 Task: Make in the project AgileCollab a sprint 'Compliance Audit Sprint'. Create in the project AgileCollab a sprint 'Compliance Audit Sprint'. Add in the project AgileCollab a sprint 'Compliance Audit Sprint'
Action: Mouse moved to (206, 58)
Screenshot: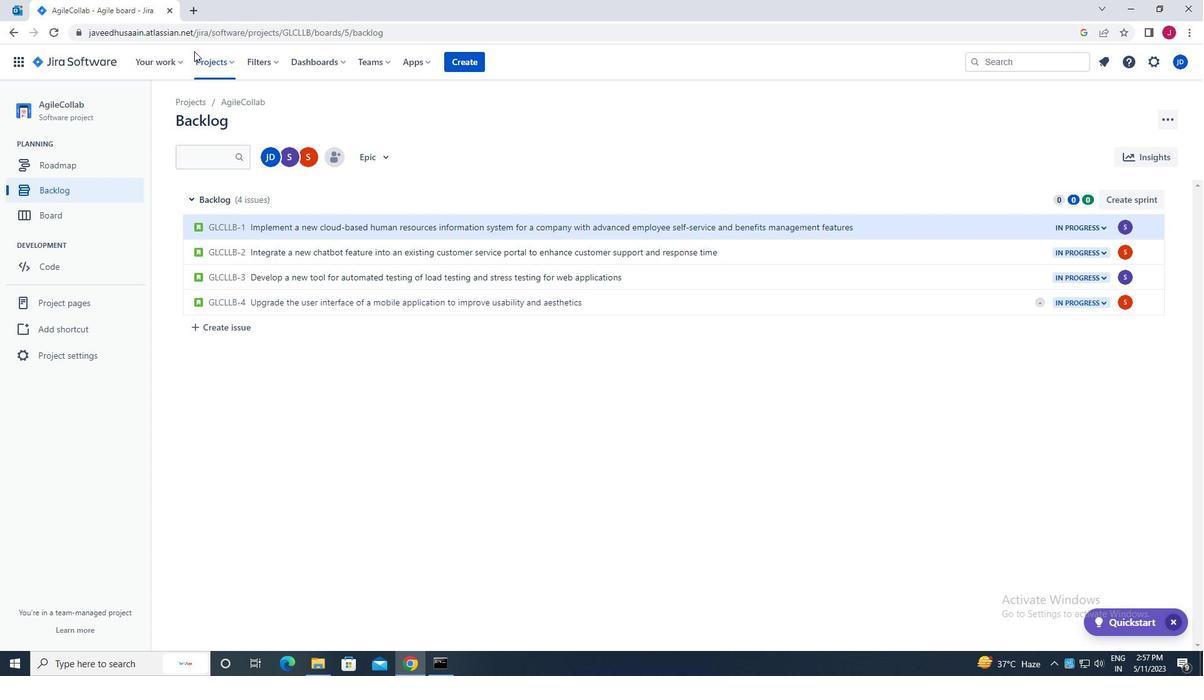 
Action: Mouse pressed left at (206, 58)
Screenshot: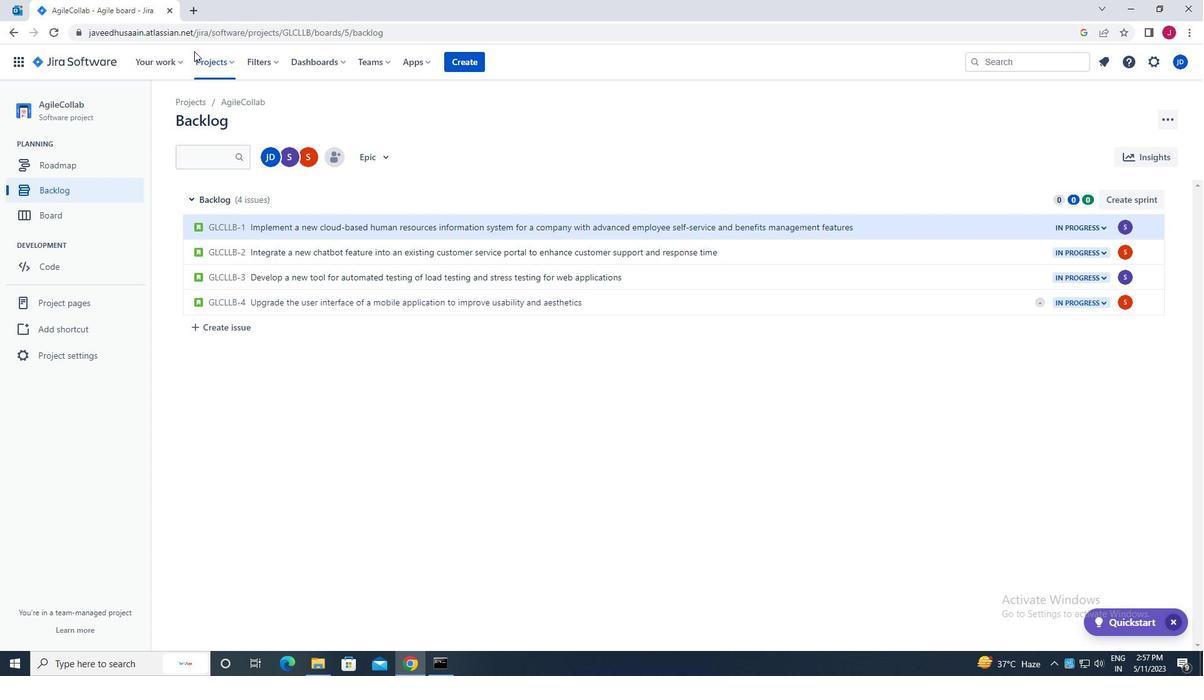 
Action: Mouse moved to (270, 117)
Screenshot: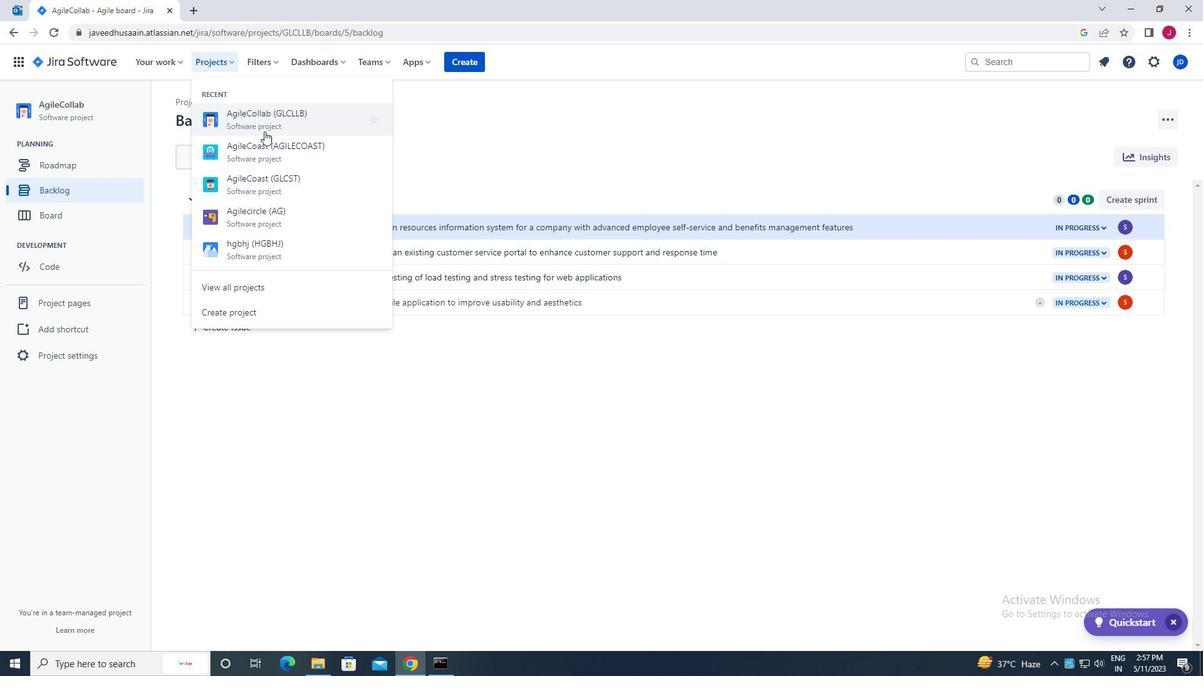 
Action: Mouse pressed left at (270, 117)
Screenshot: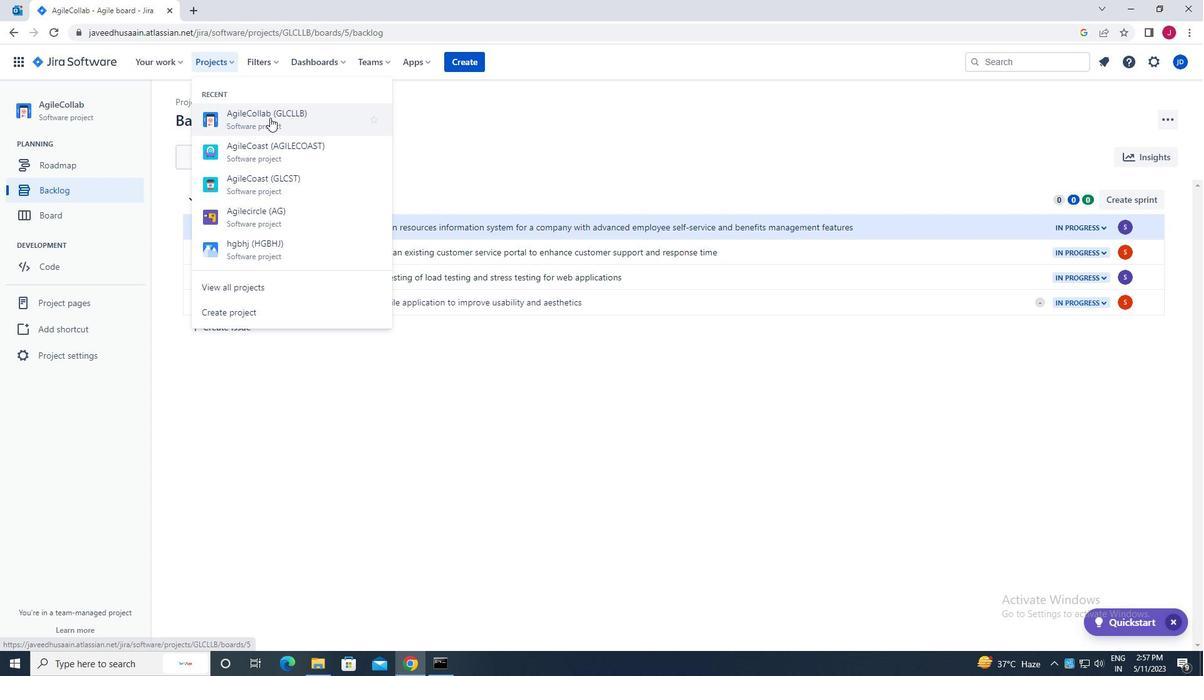 
Action: Mouse moved to (74, 189)
Screenshot: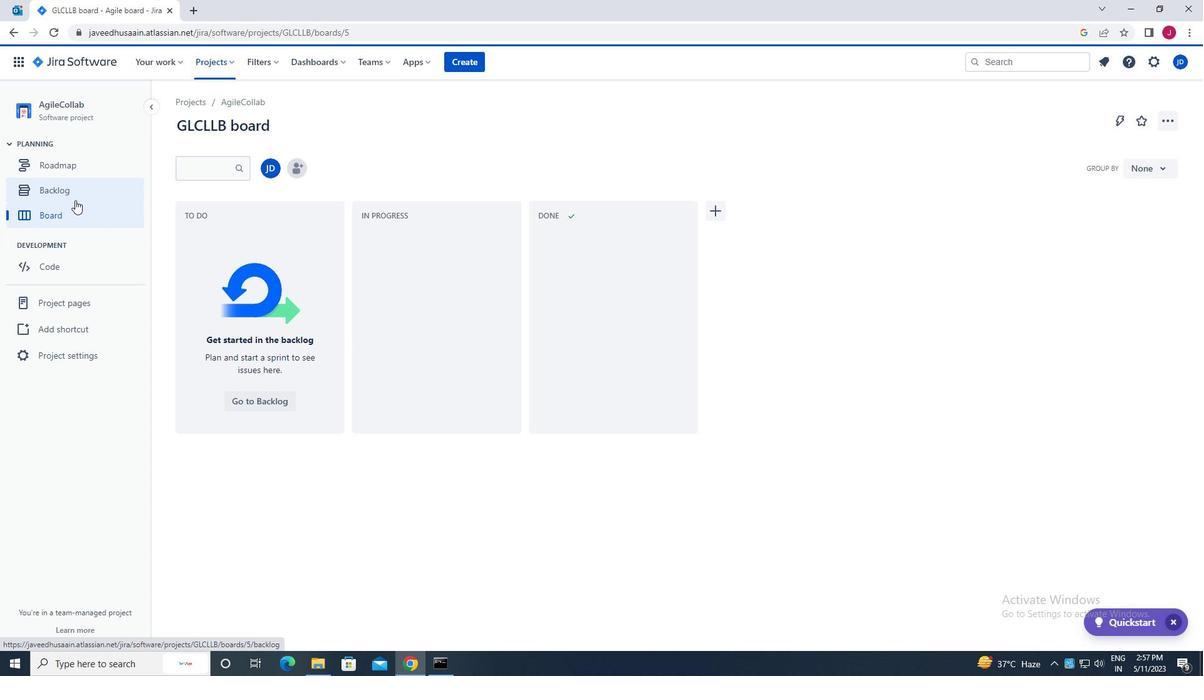 
Action: Mouse pressed left at (74, 189)
Screenshot: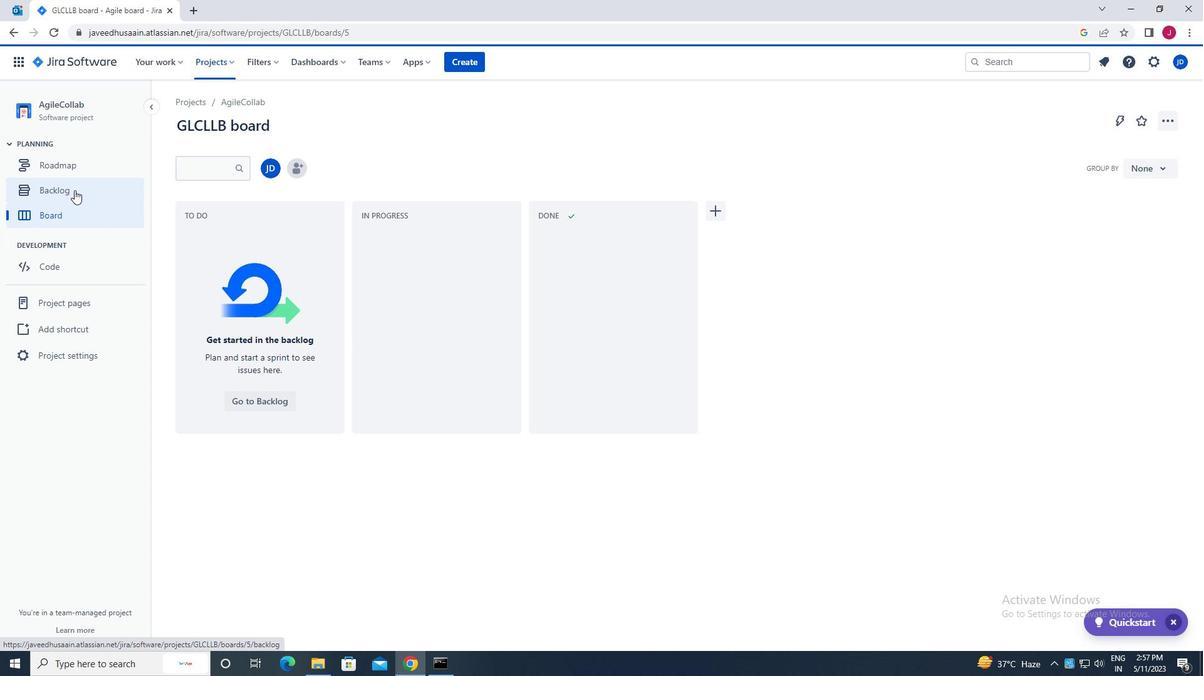 
Action: Mouse moved to (1133, 201)
Screenshot: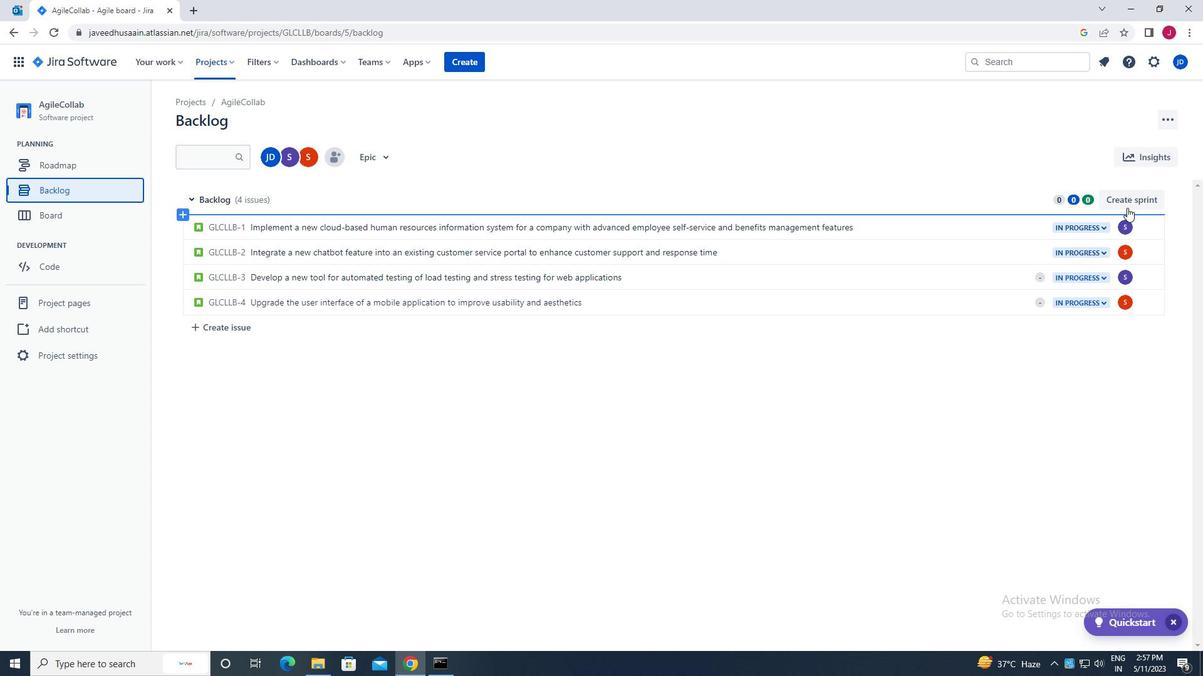 
Action: Mouse pressed left at (1133, 201)
Screenshot: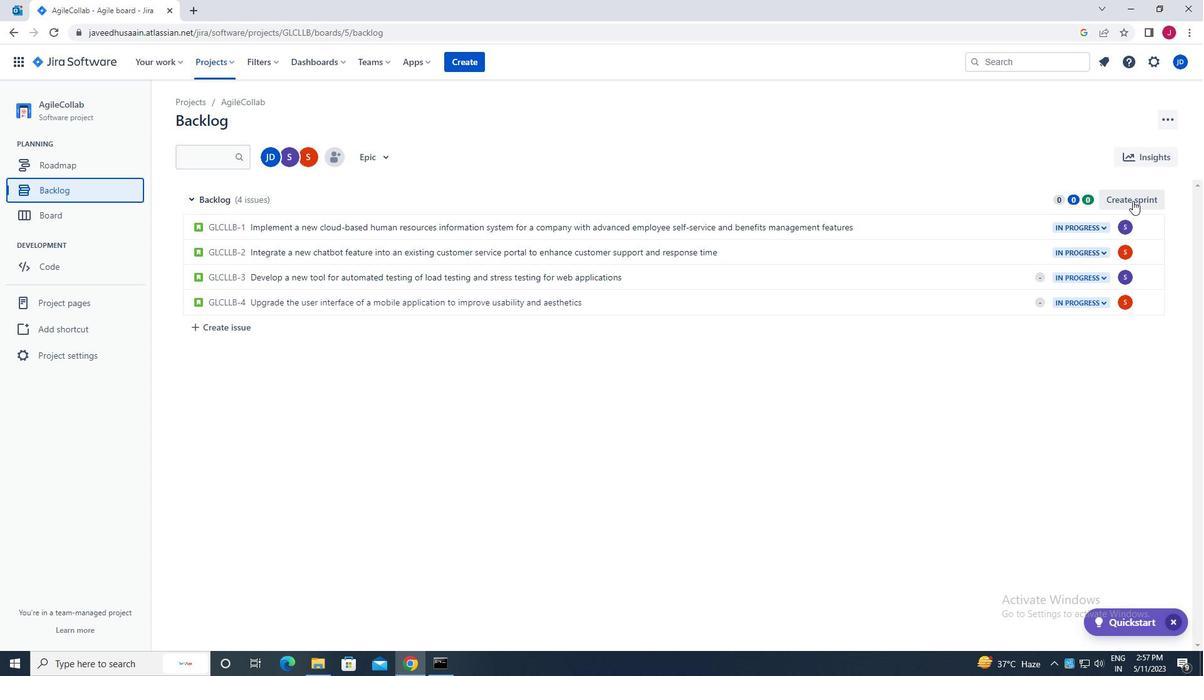 
Action: Mouse moved to (1153, 197)
Screenshot: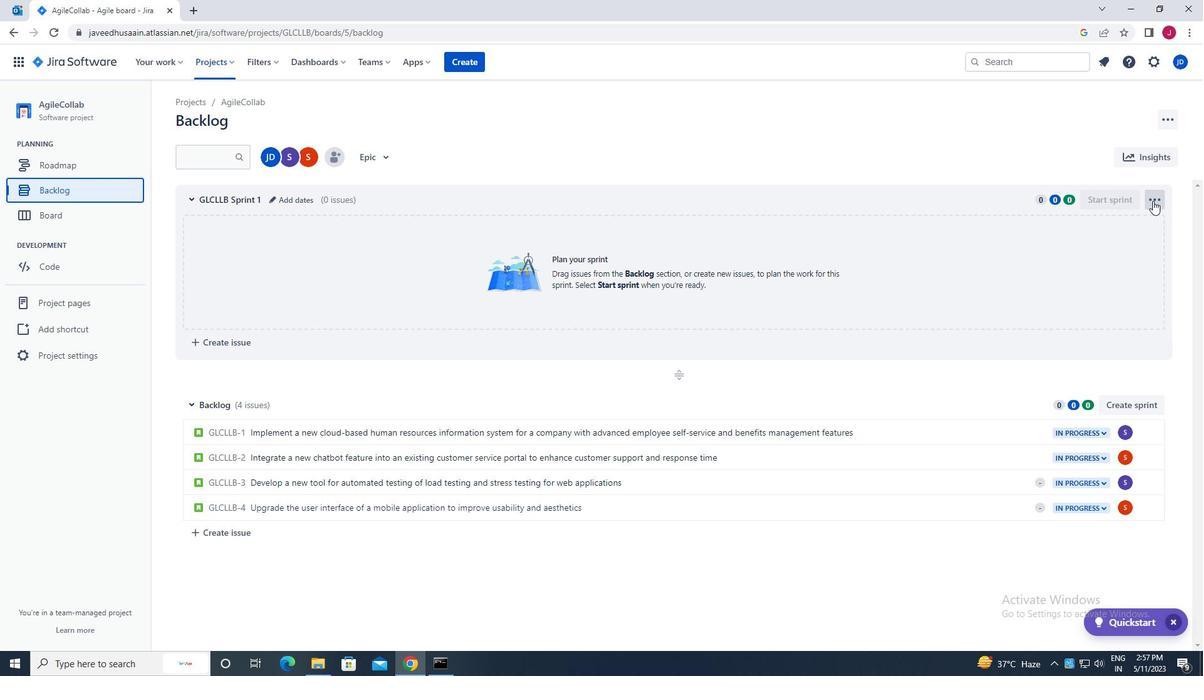 
Action: Mouse pressed left at (1153, 197)
Screenshot: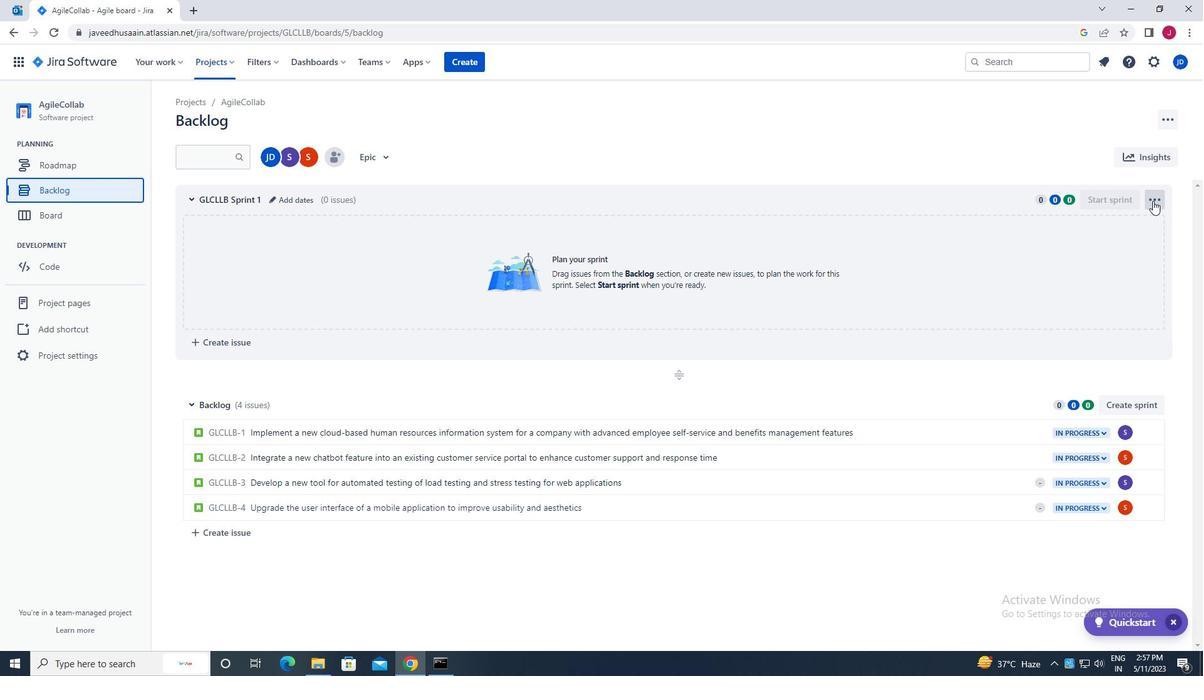 
Action: Mouse moved to (1123, 224)
Screenshot: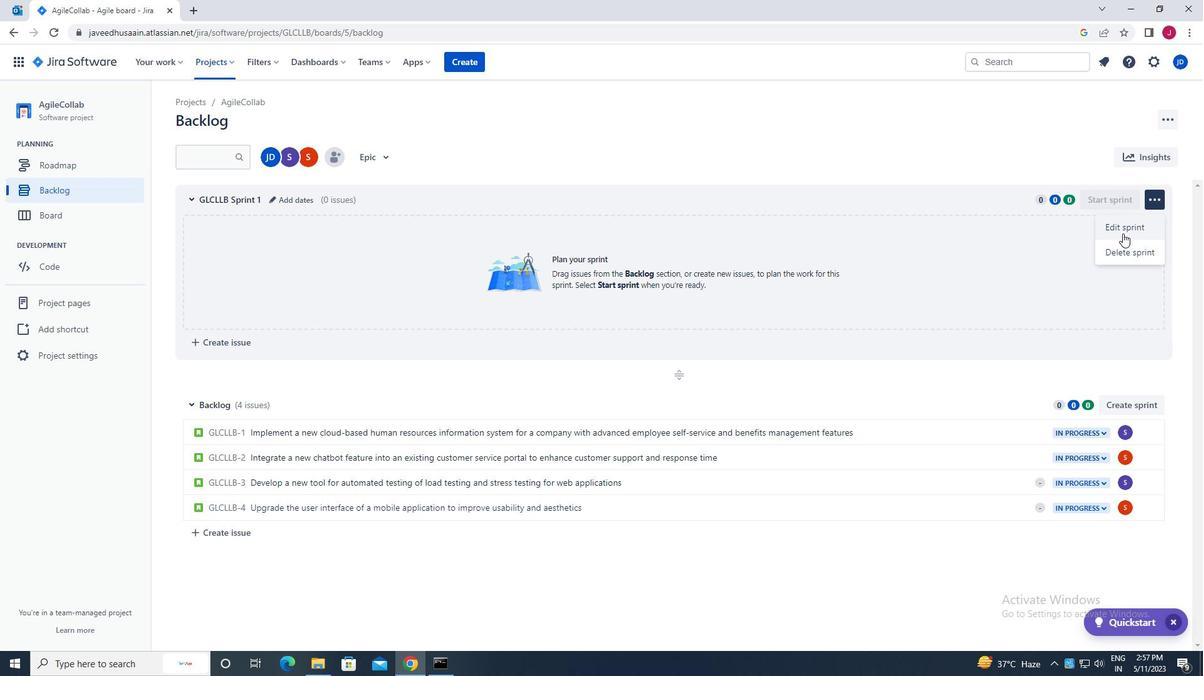 
Action: Mouse pressed left at (1123, 224)
Screenshot: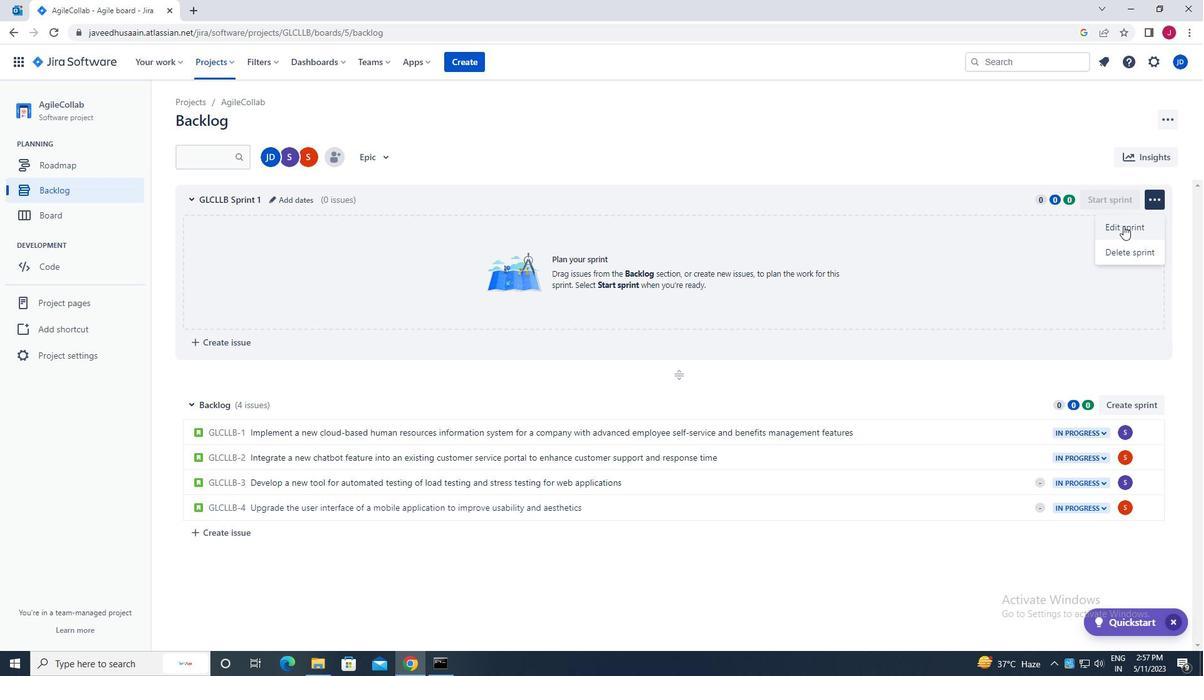 
Action: Mouse moved to (519, 157)
Screenshot: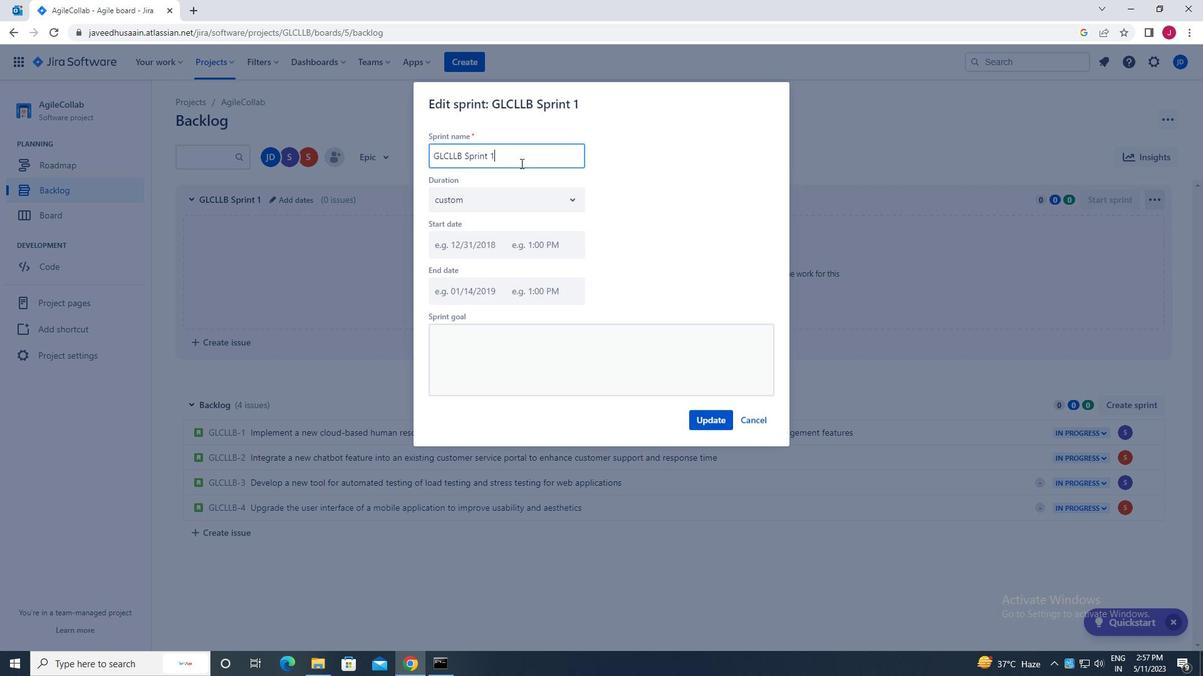 
Action: Key pressed <Key.backspace><Key.backspace><Key.backspace><Key.backspace><Key.backspace><Key.backspace><Key.backspace><Key.backspace><Key.backspace><Key.backspace><Key.backspace><Key.backspace><Key.backspace><Key.backspace><Key.backspace><Key.backspace><Key.backspace><Key.backspace><Key.backspace><Key.backspace><Key.backspace><Key.backspace><Key.backspace><Key.backspace>c<Key.caps_lock>ompliance<Key.space><Key.caps_lock>a<Key.caps_lock>udit<Key.space><Key.caps_lock>s<Key.caps_lock>print
Screenshot: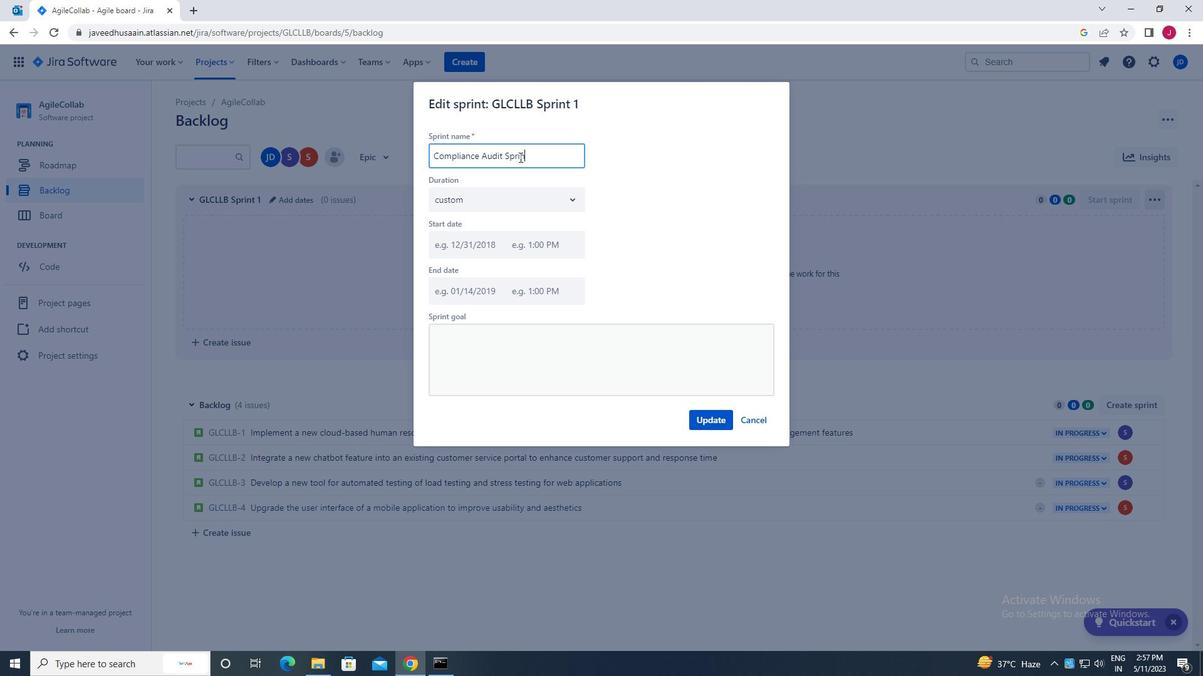 
Action: Mouse moved to (700, 420)
Screenshot: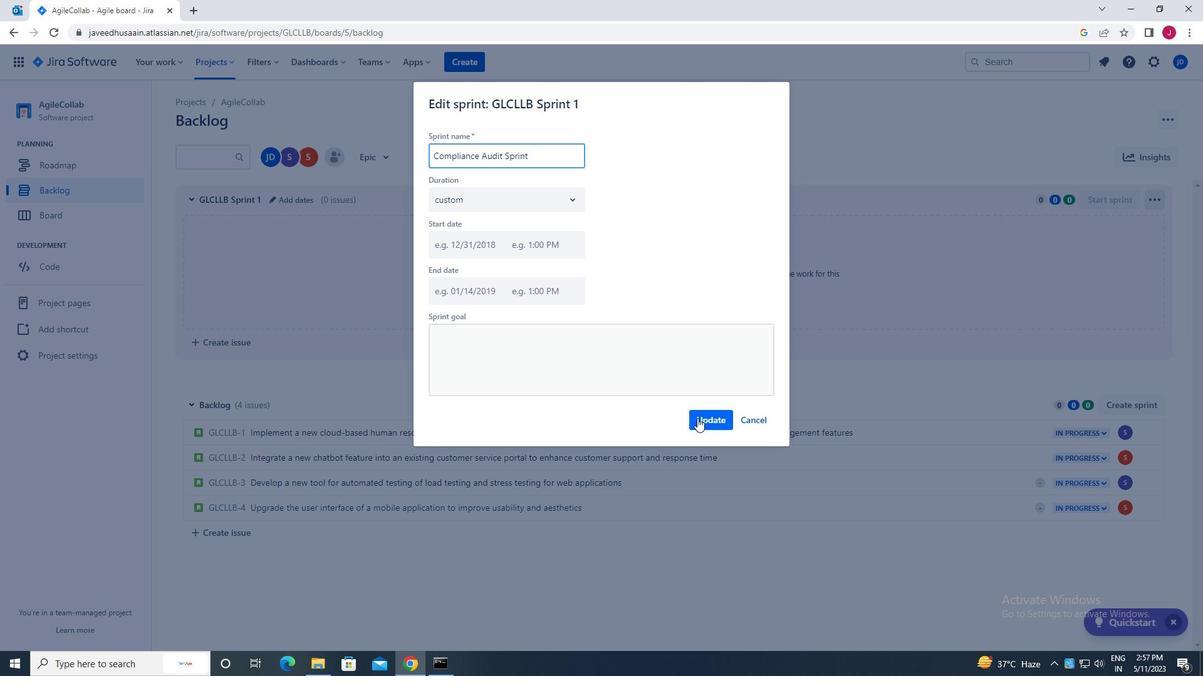 
Action: Mouse pressed left at (700, 420)
Screenshot: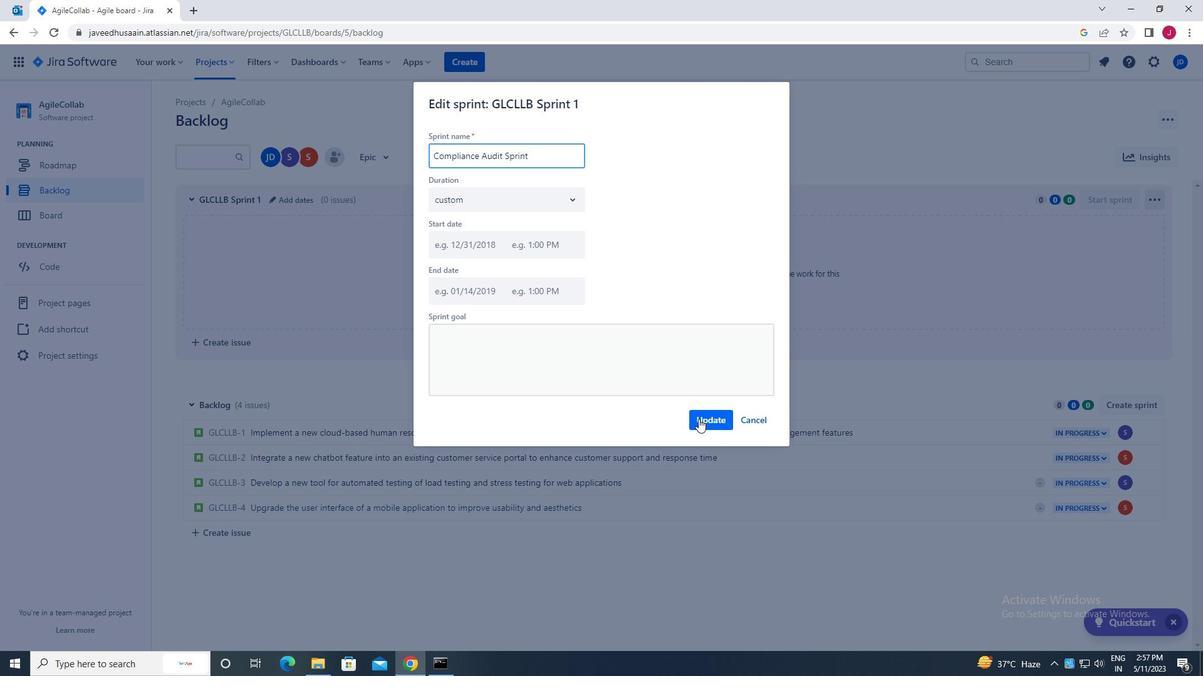 
Action: Mouse moved to (1141, 407)
Screenshot: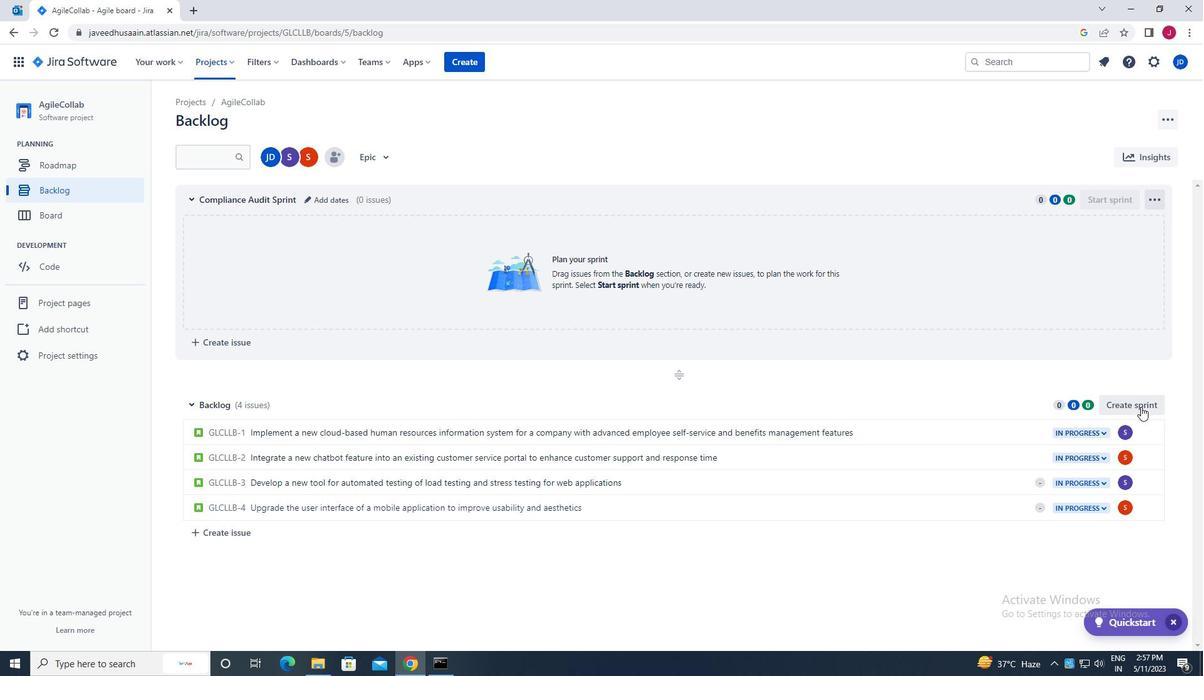 
Action: Mouse pressed left at (1141, 407)
Screenshot: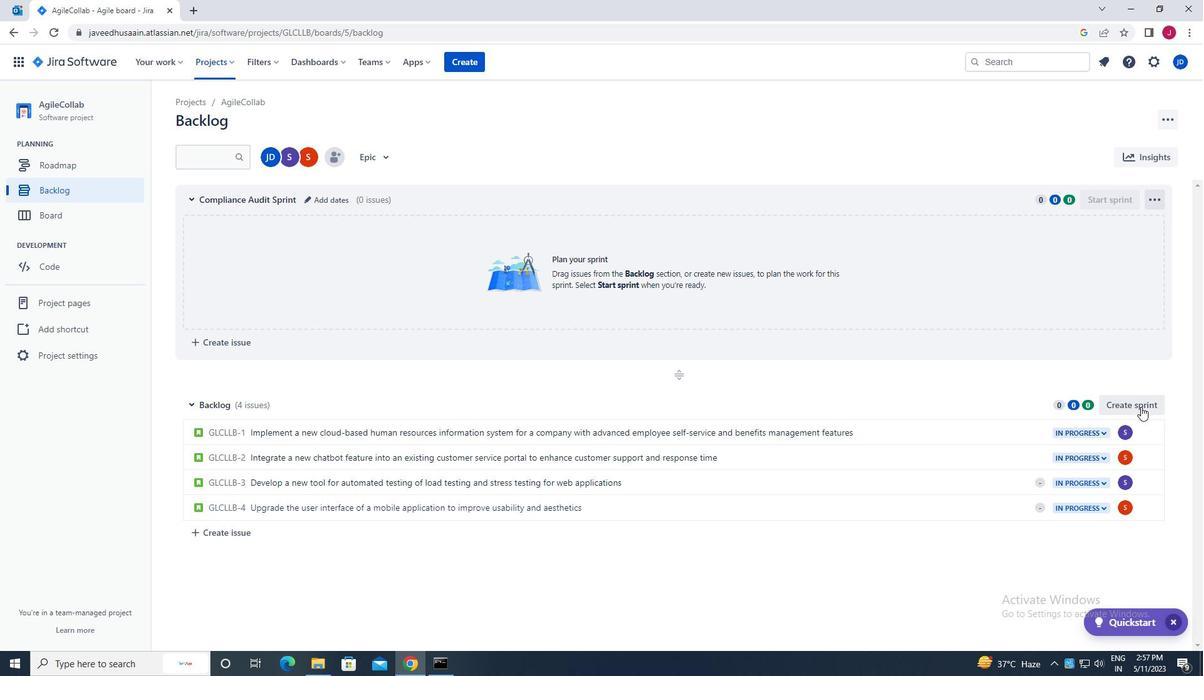 
Action: Mouse moved to (1158, 404)
Screenshot: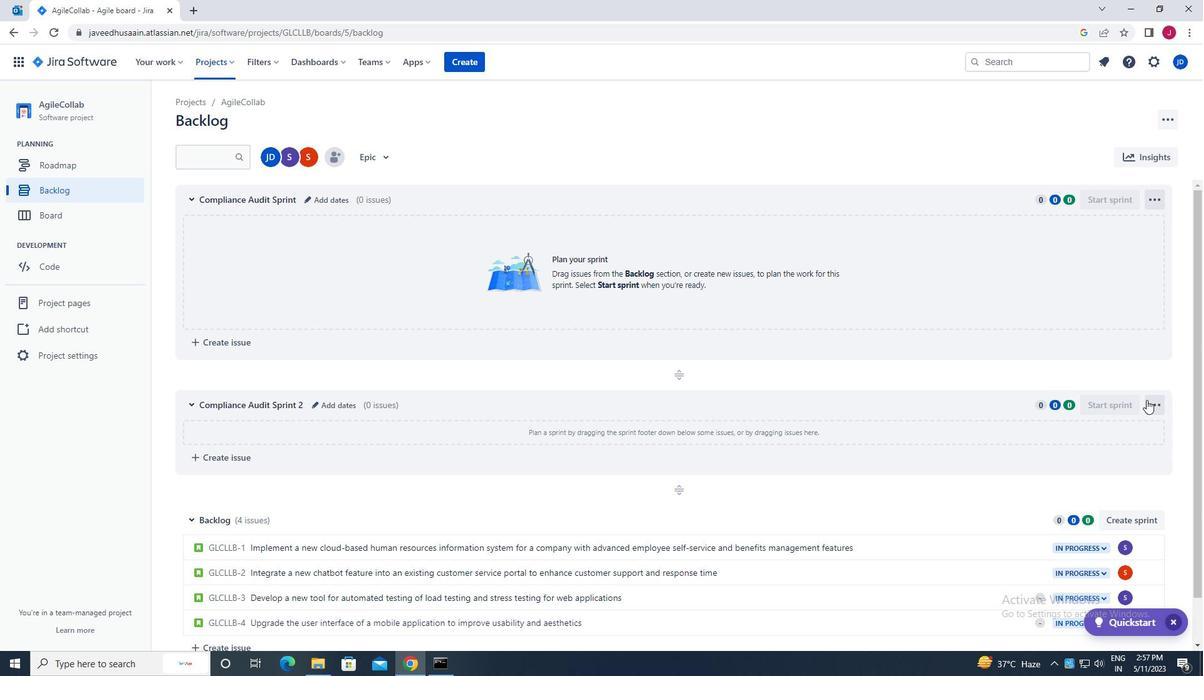 
Action: Mouse pressed left at (1158, 404)
Screenshot: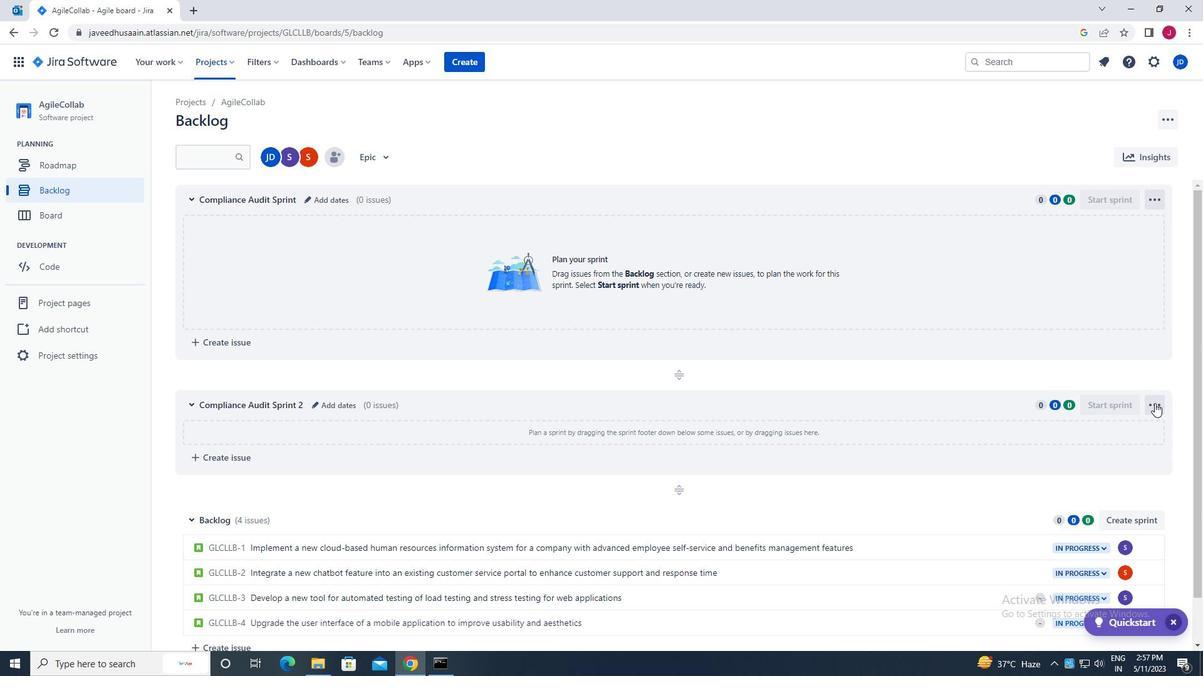 
Action: Mouse moved to (1123, 460)
Screenshot: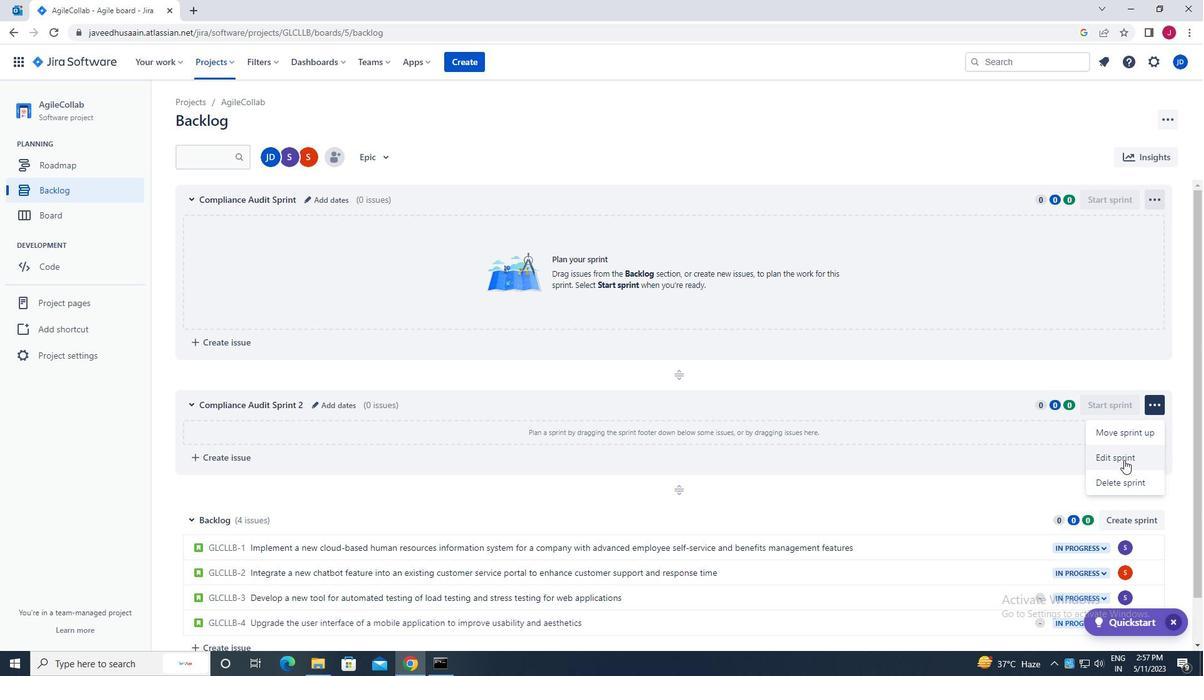 
Action: Mouse pressed left at (1123, 460)
Screenshot: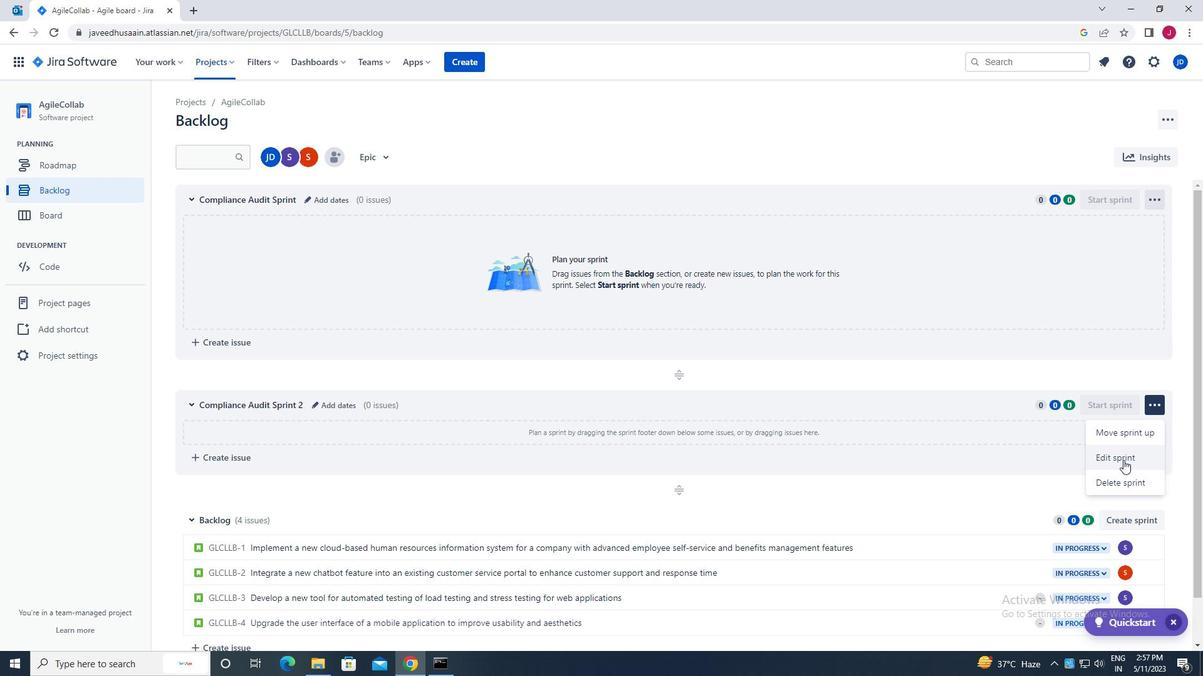 
Action: Mouse moved to (553, 153)
Screenshot: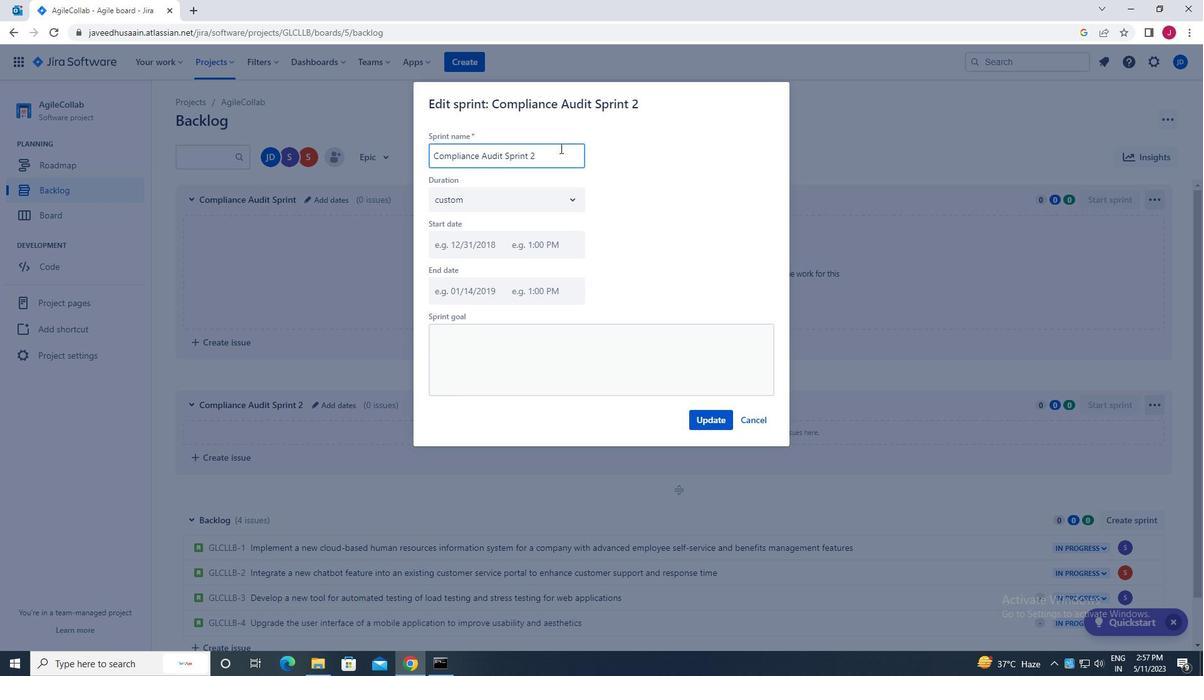 
Action: Key pressed <Key.backspace>
Screenshot: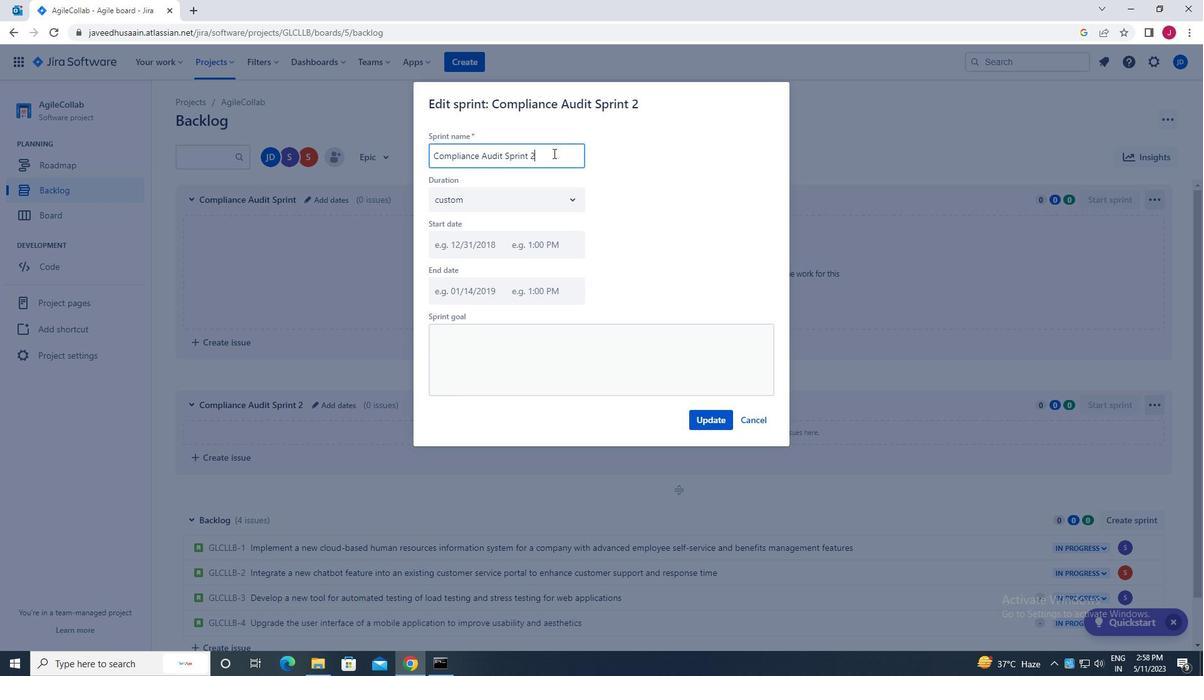 
Action: Mouse moved to (705, 418)
Screenshot: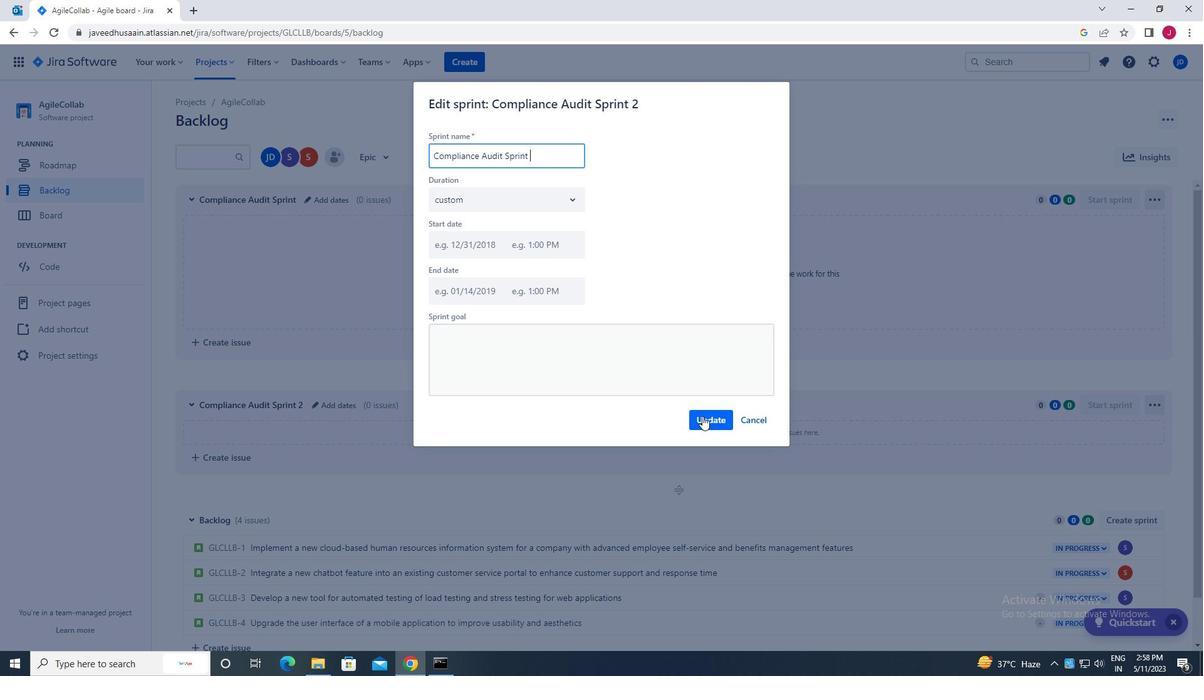 
Action: Mouse pressed left at (705, 418)
Screenshot: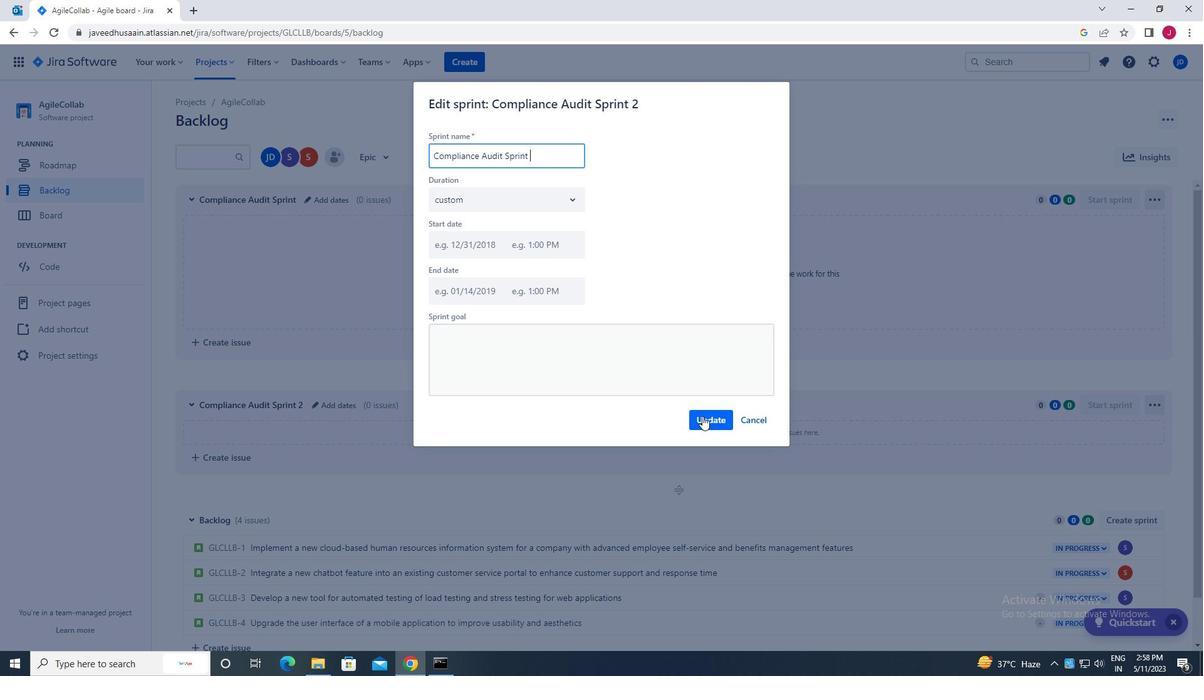 
Action: Mouse moved to (1104, 409)
Screenshot: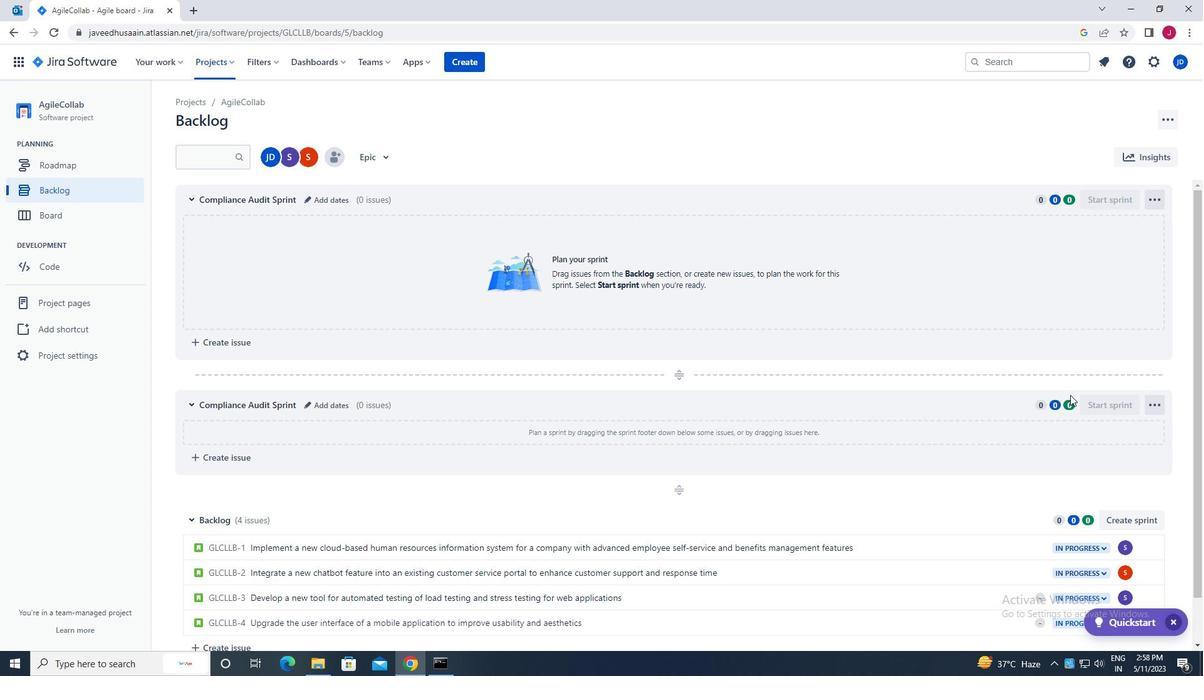 
Action: Mouse scrolled (1104, 409) with delta (0, 0)
Screenshot: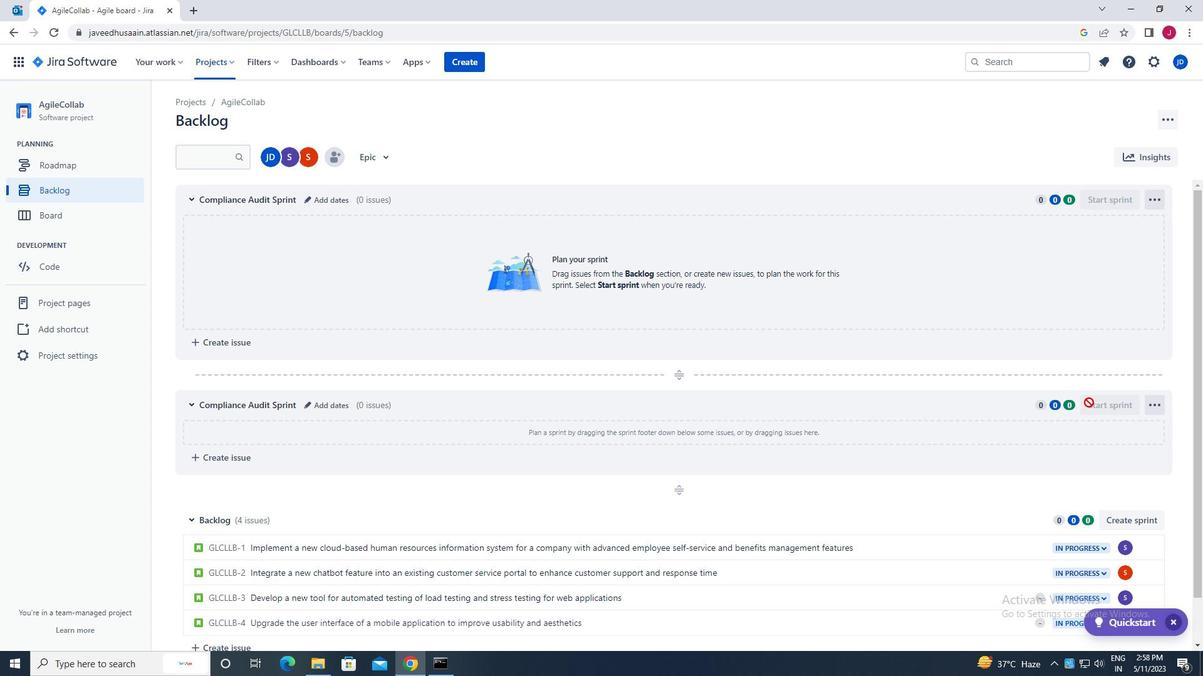 
Action: Mouse moved to (1105, 409)
Screenshot: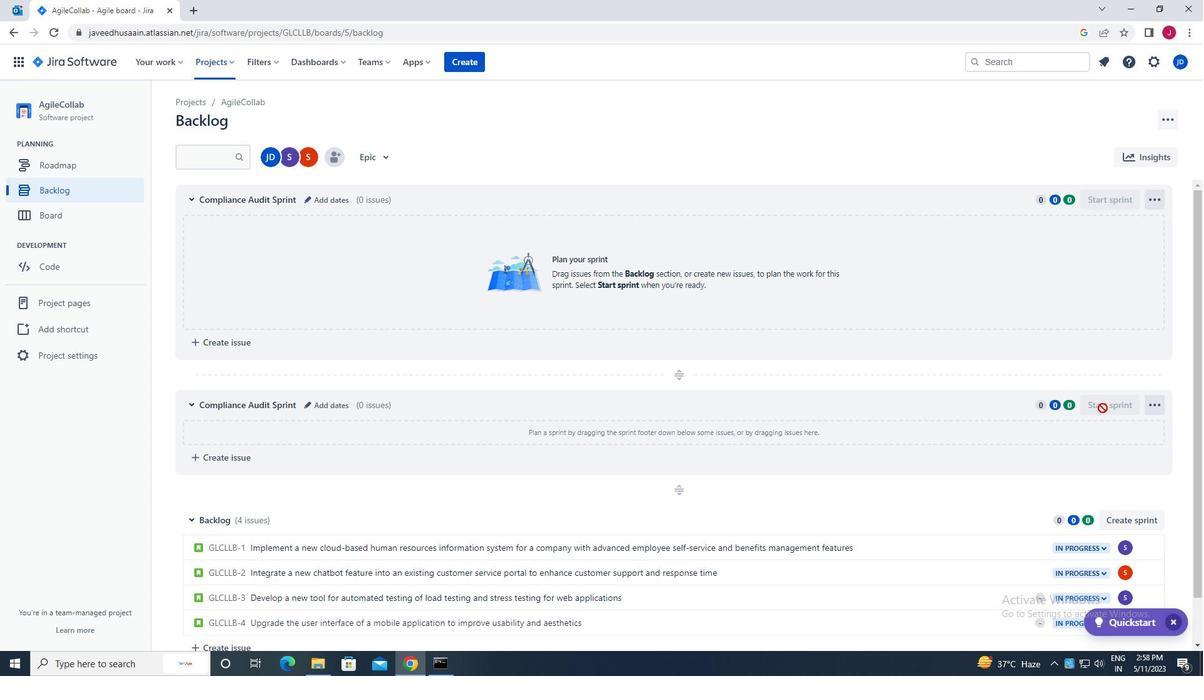 
Action: Mouse scrolled (1105, 409) with delta (0, 0)
Screenshot: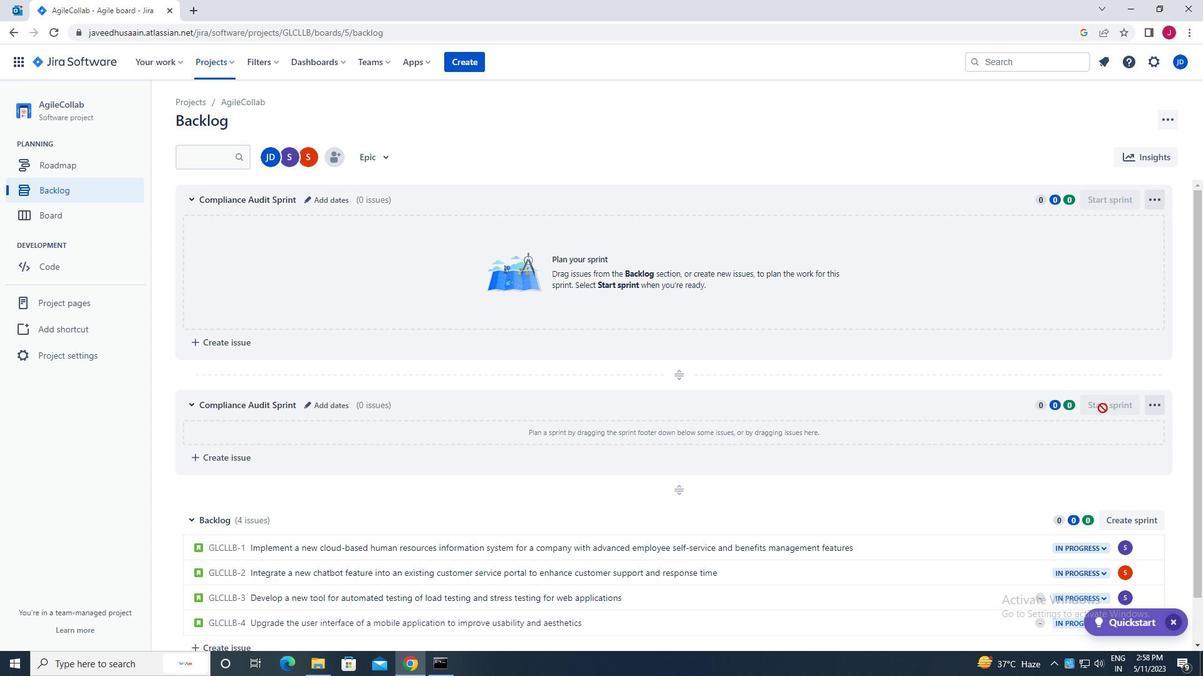 
Action: Mouse moved to (1148, 471)
Screenshot: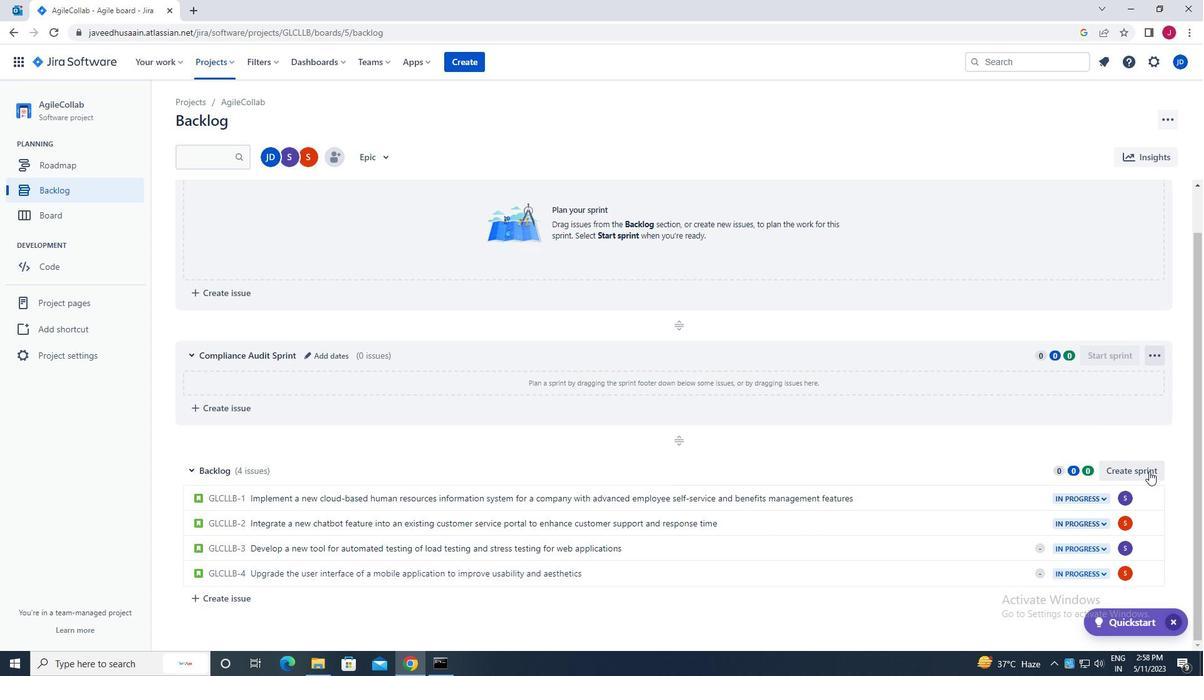 
Action: Mouse pressed left at (1148, 471)
Screenshot: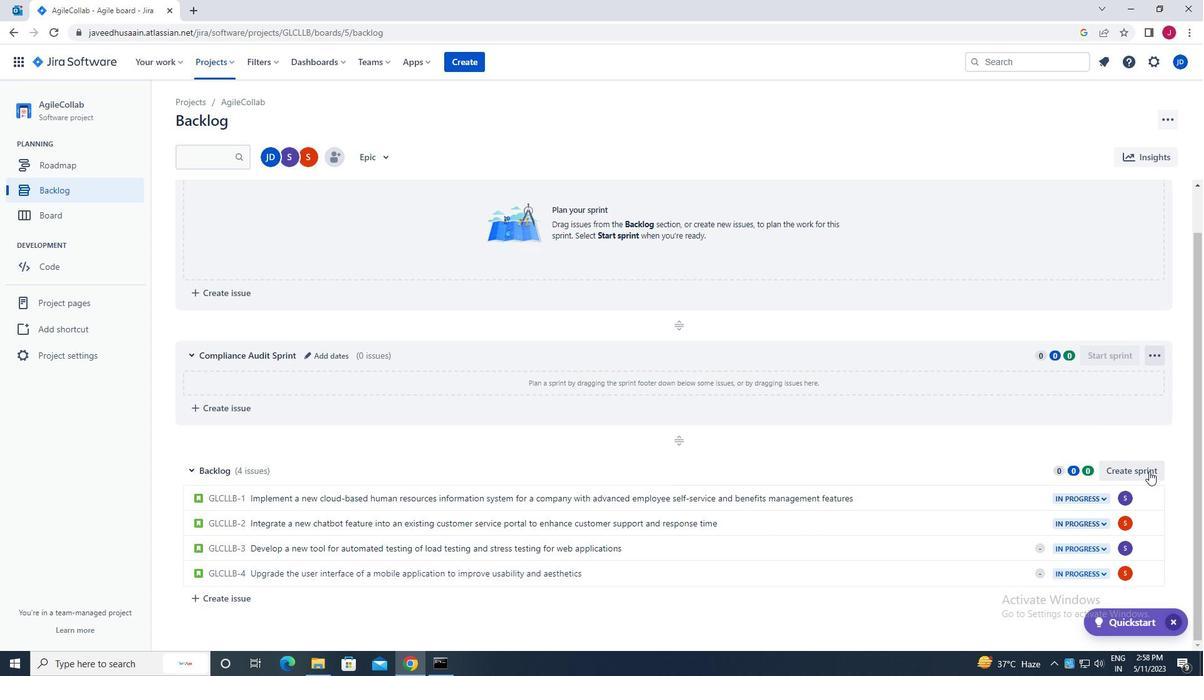 
Action: Mouse moved to (1156, 470)
Screenshot: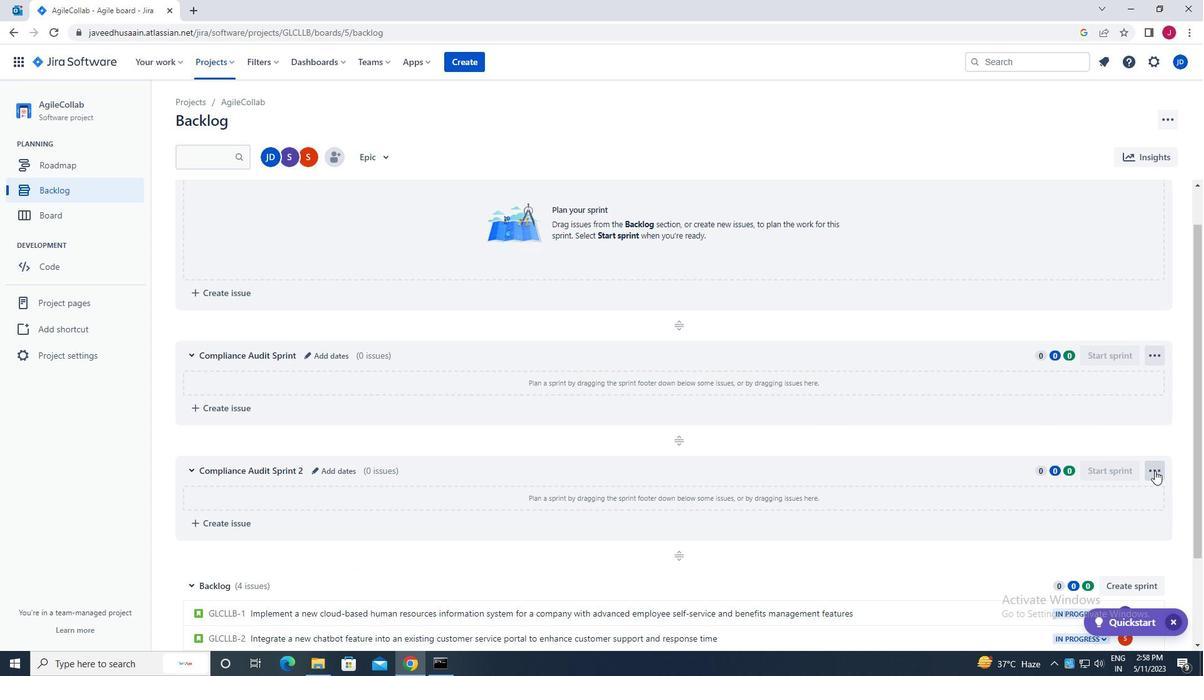 
Action: Mouse pressed left at (1156, 470)
Screenshot: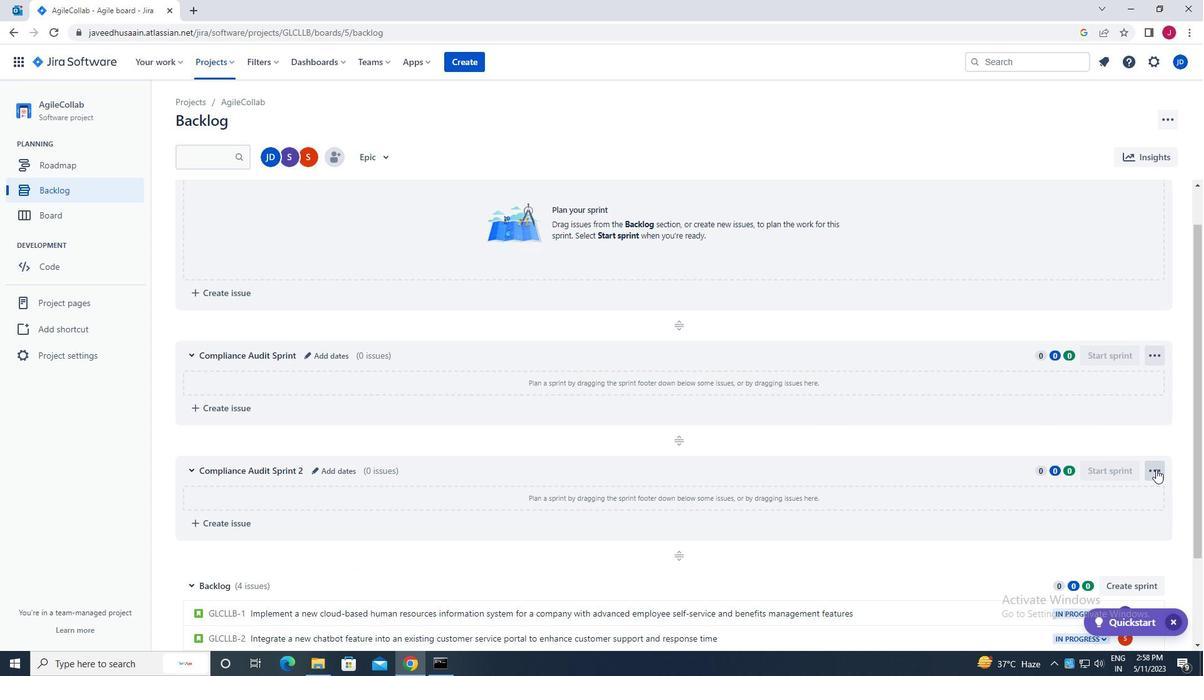 
Action: Mouse moved to (1123, 519)
Screenshot: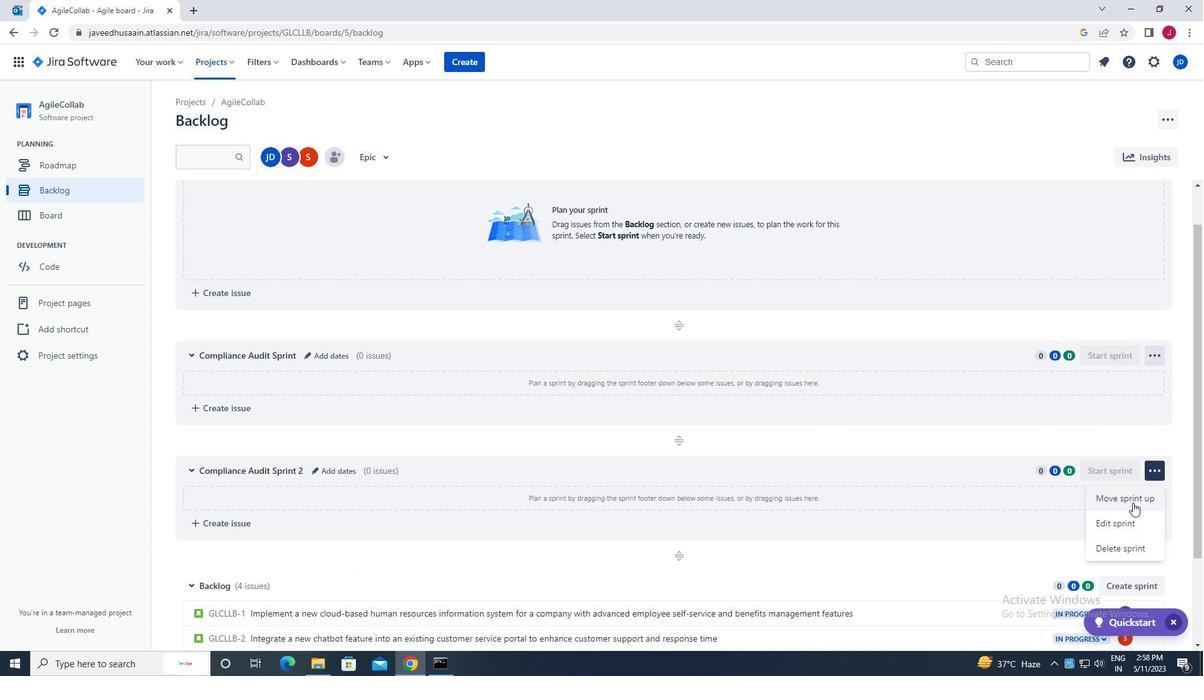 
Action: Mouse pressed left at (1123, 519)
Screenshot: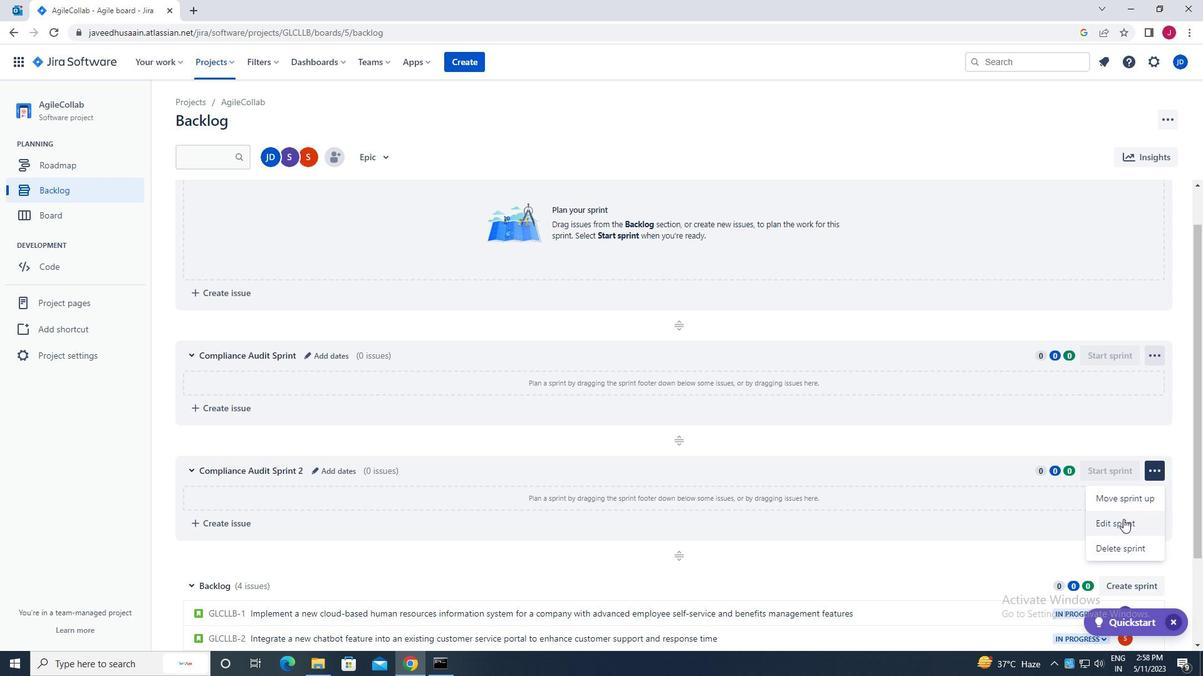 
Action: Mouse moved to (565, 154)
Screenshot: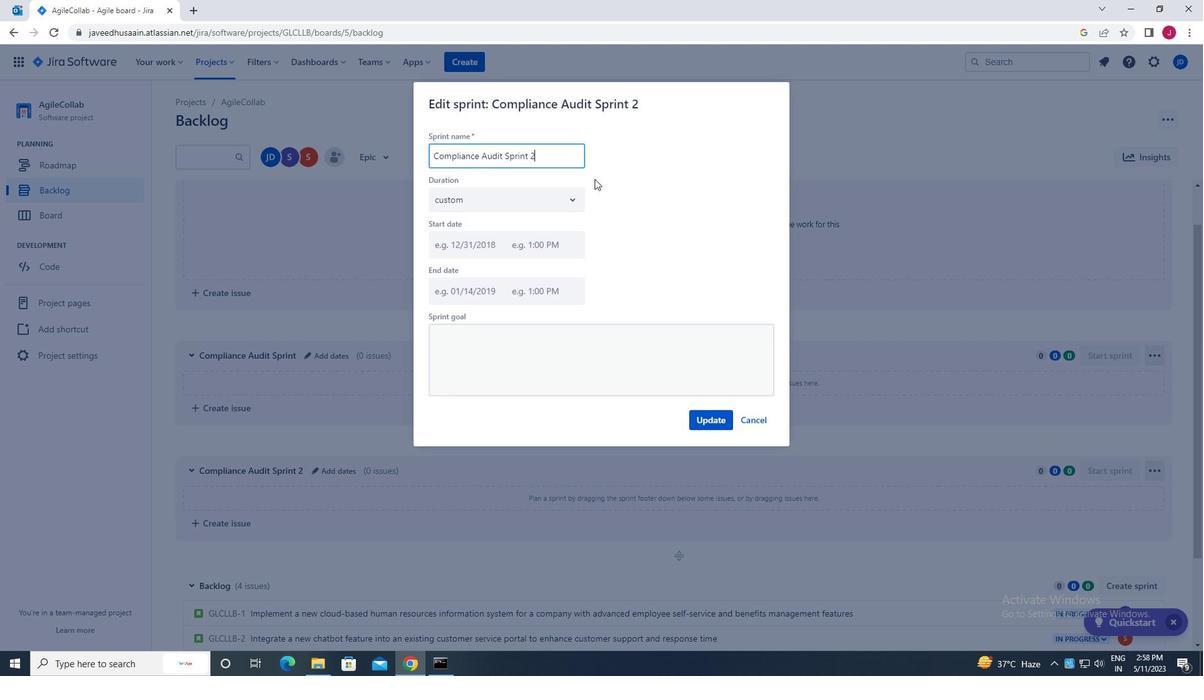 
Action: Key pressed <Key.backspace>
Screenshot: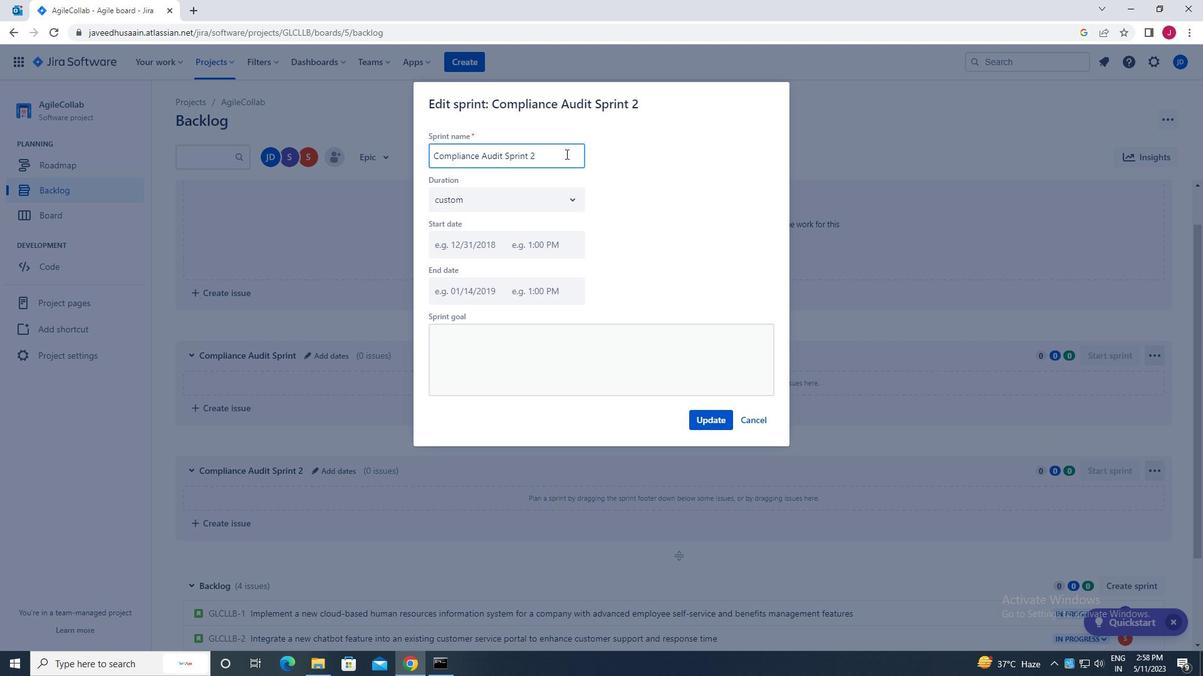 
Action: Mouse moved to (705, 419)
Screenshot: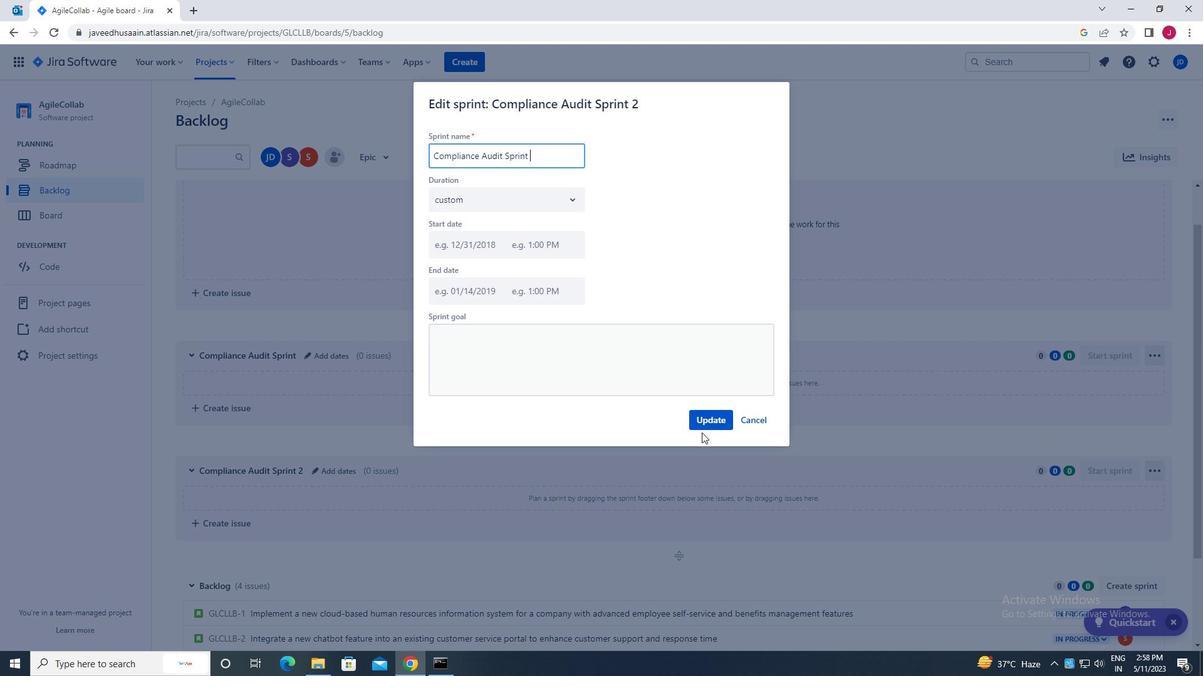 
Action: Mouse pressed left at (705, 419)
Screenshot: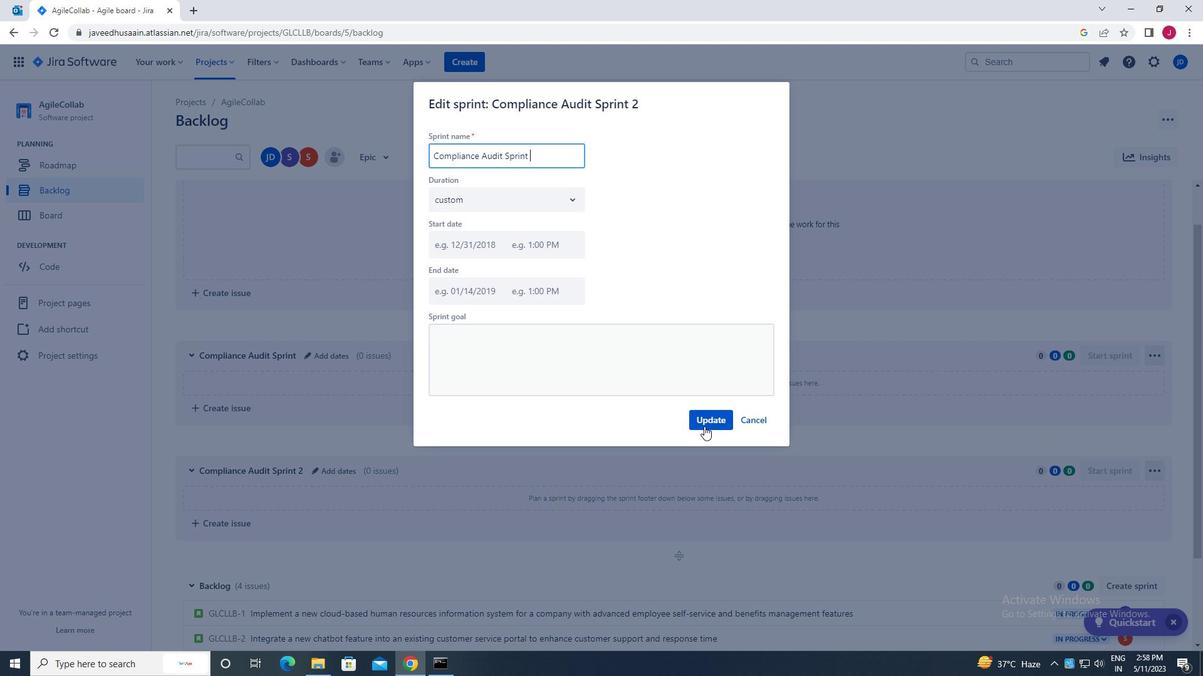 
Action: Mouse moved to (938, 507)
Screenshot: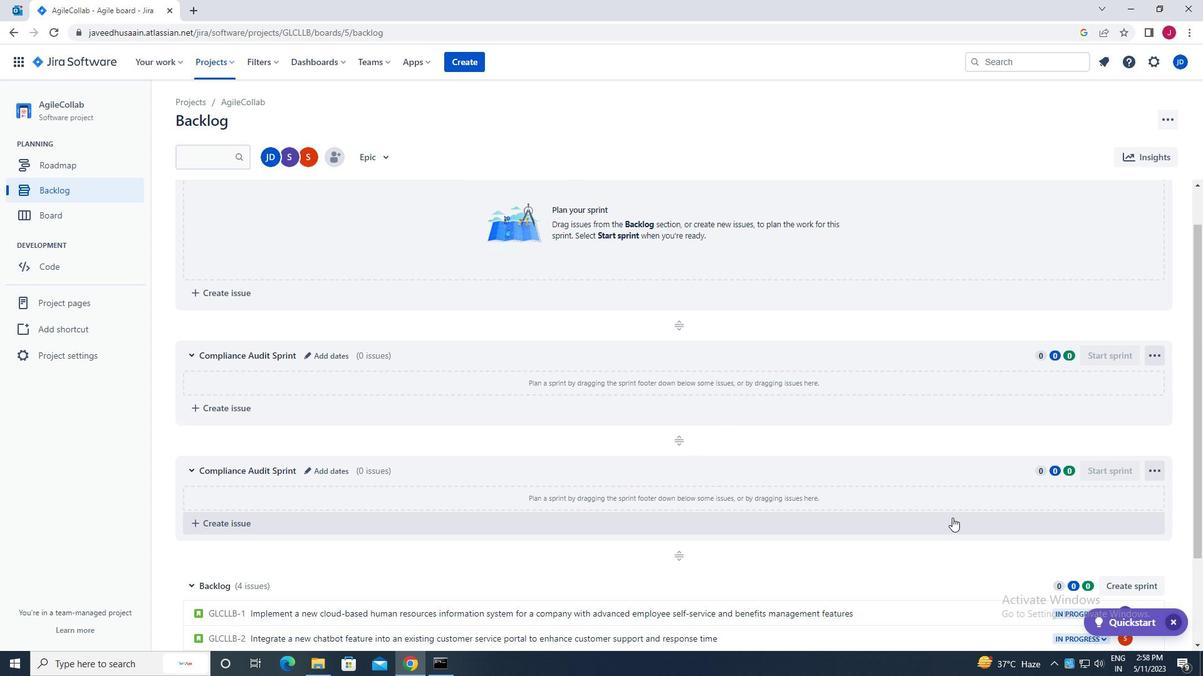 
Action: Mouse scrolled (938, 506) with delta (0, 0)
Screenshot: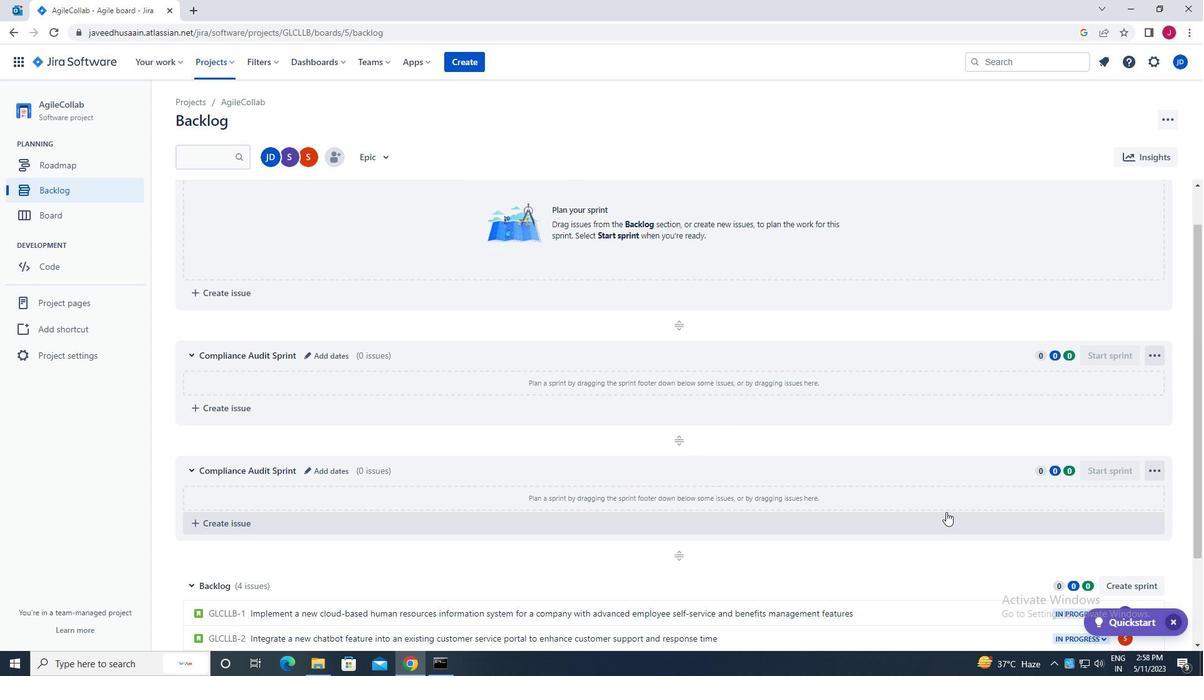
Action: Mouse scrolled (938, 506) with delta (0, 0)
Screenshot: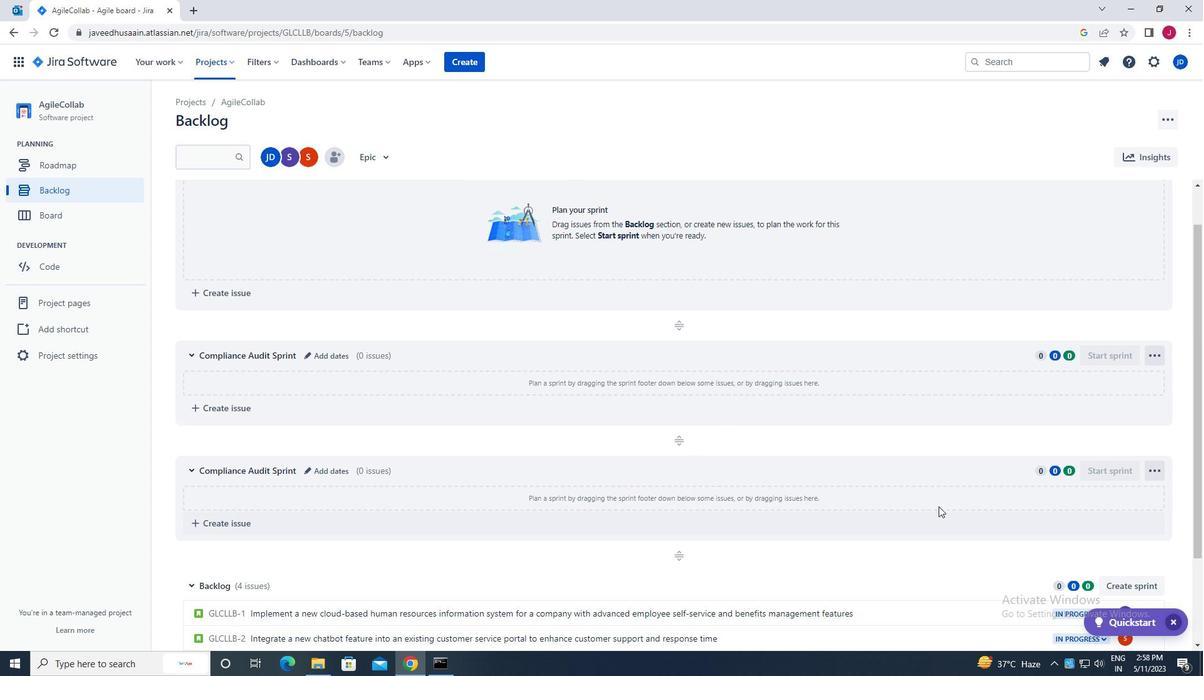 
Action: Mouse scrolled (938, 506) with delta (0, 0)
Screenshot: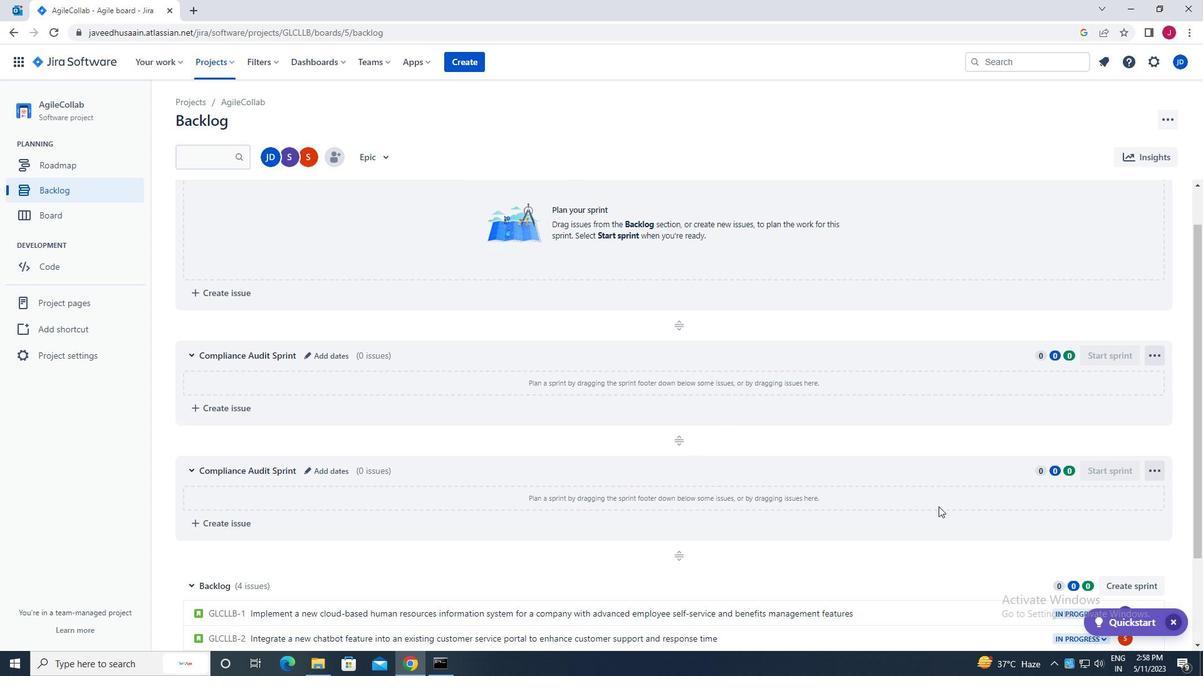
Action: Mouse moved to (931, 499)
Screenshot: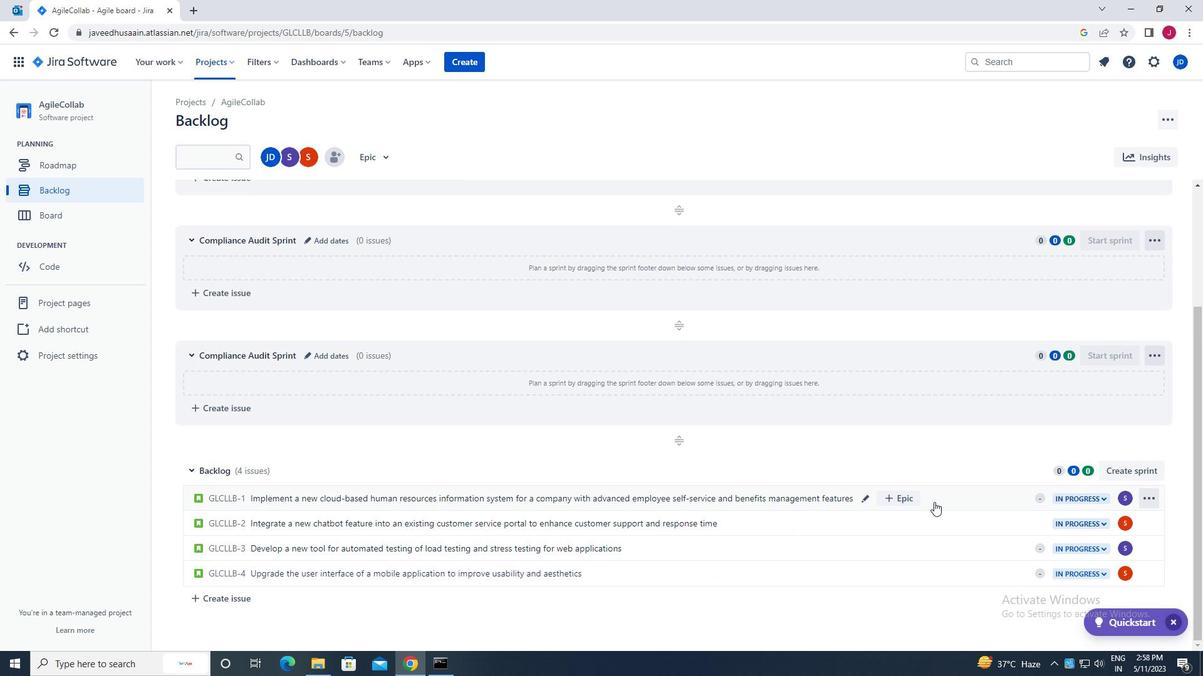 
Action: Mouse scrolled (931, 498) with delta (0, 0)
Screenshot: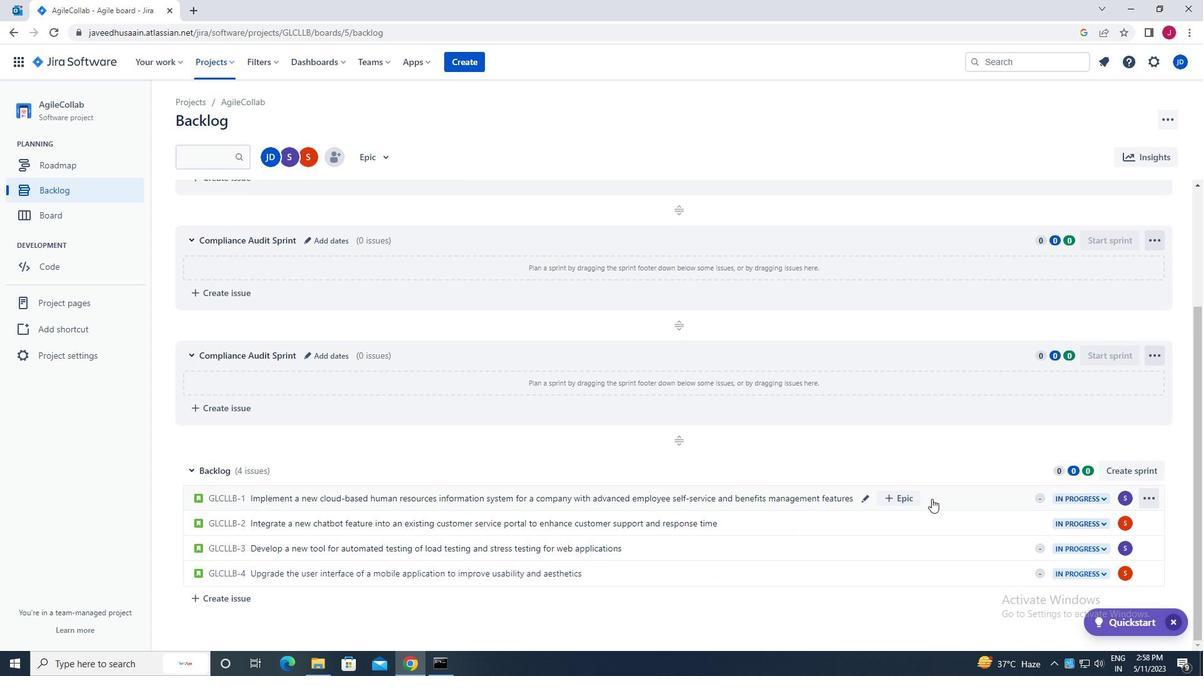 
Action: Mouse scrolled (931, 498) with delta (0, 0)
Screenshot: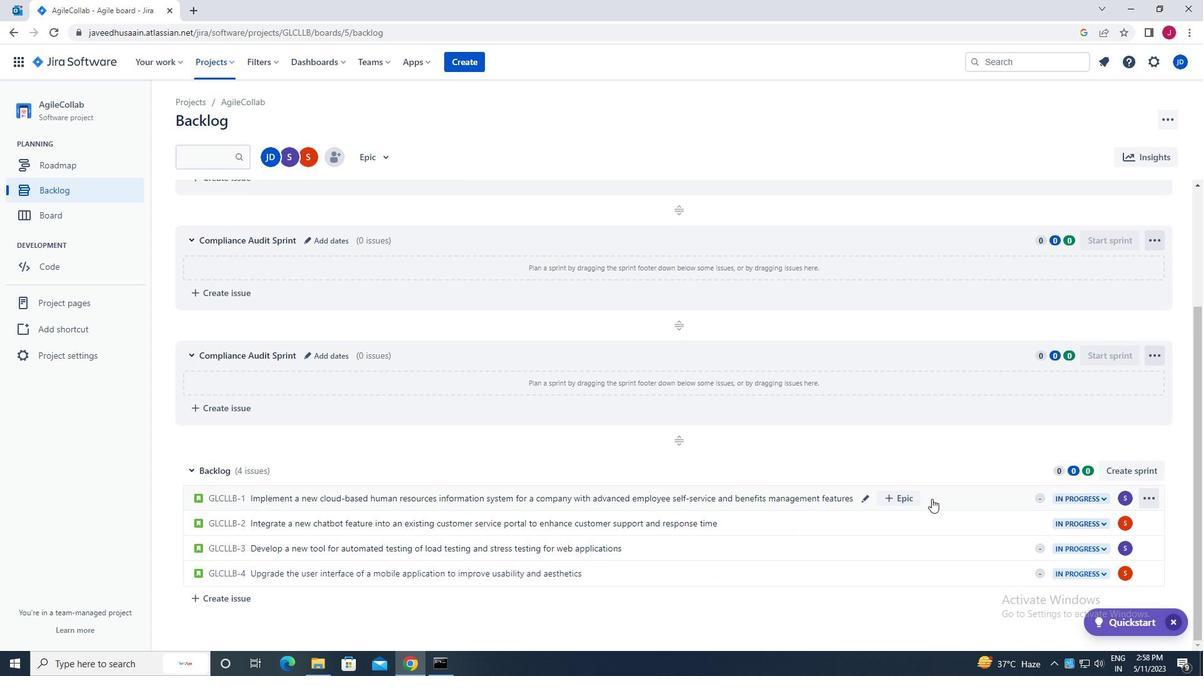 
Action: Mouse moved to (930, 491)
Screenshot: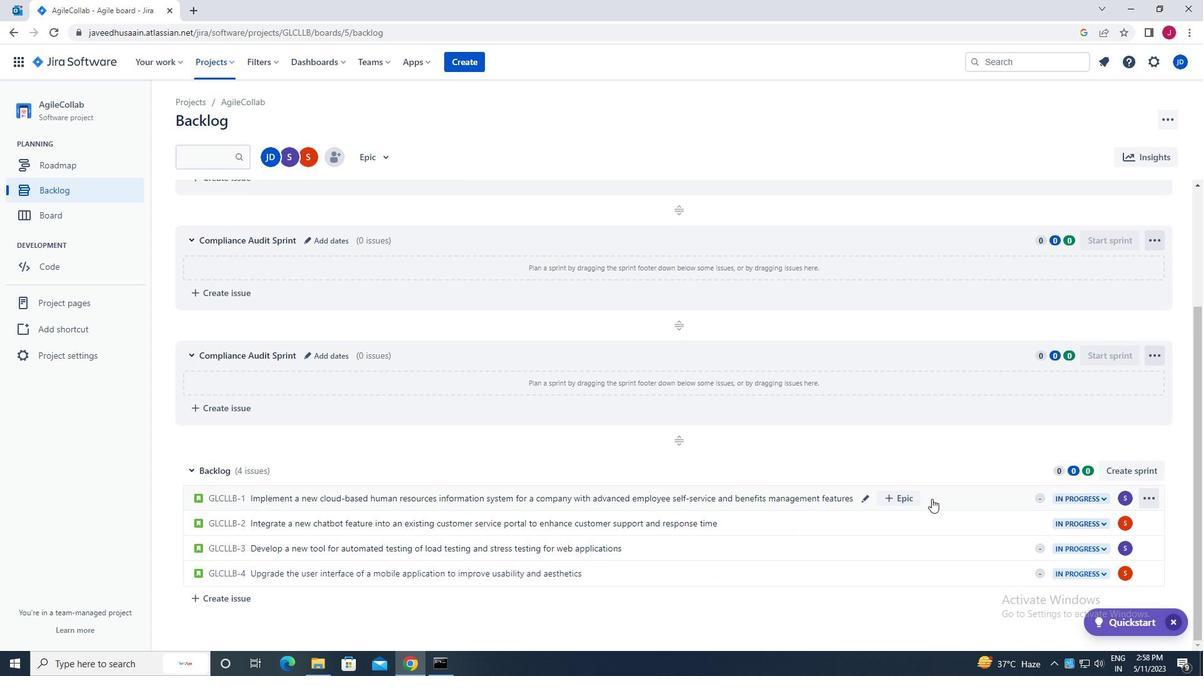 
Action: Mouse scrolled (930, 491) with delta (0, 0)
Screenshot: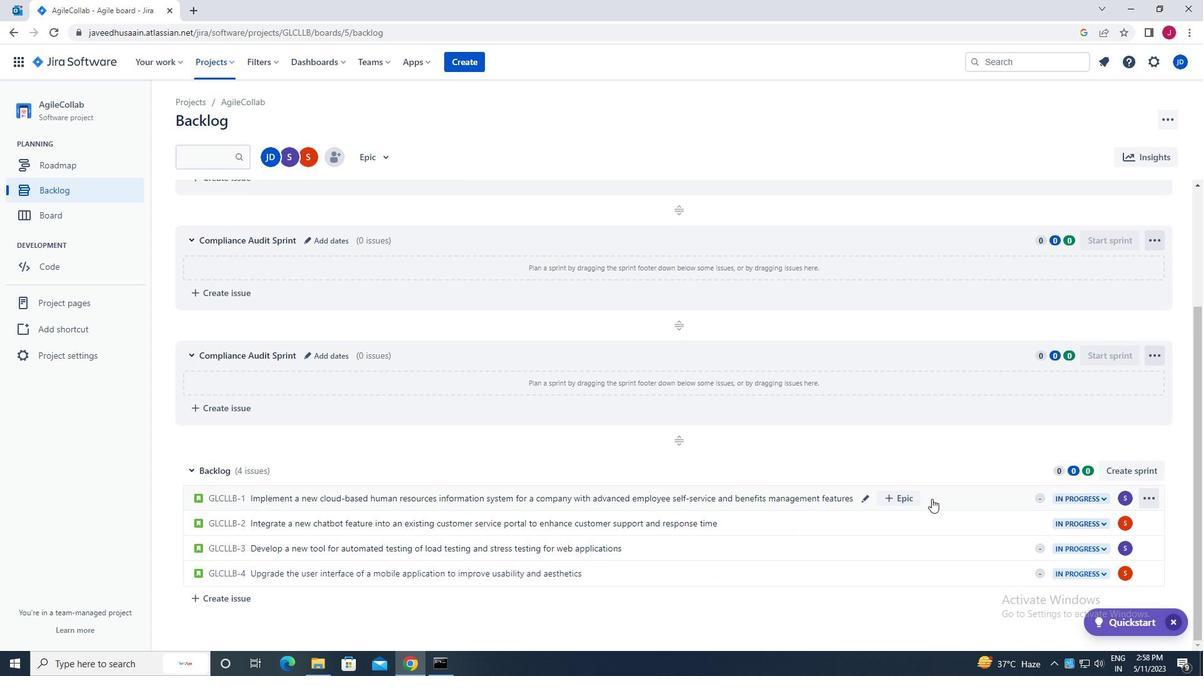 
